 Task: Open a template Informal Letter by  Plum save the file as diary.txt Remove the following options from template: 'your brand'. Replace Hello Fan with ' Hello' and change the date to 17 November, 2023. Replace body of the letter with  I can't thank you enough for your love and support. Your presence in my life brings me immense joy and comfort. Thank you for being there for me.; apply Font Style 'Verdana' and font size  14 Add name: Jane
Action: Mouse moved to (821, 104)
Screenshot: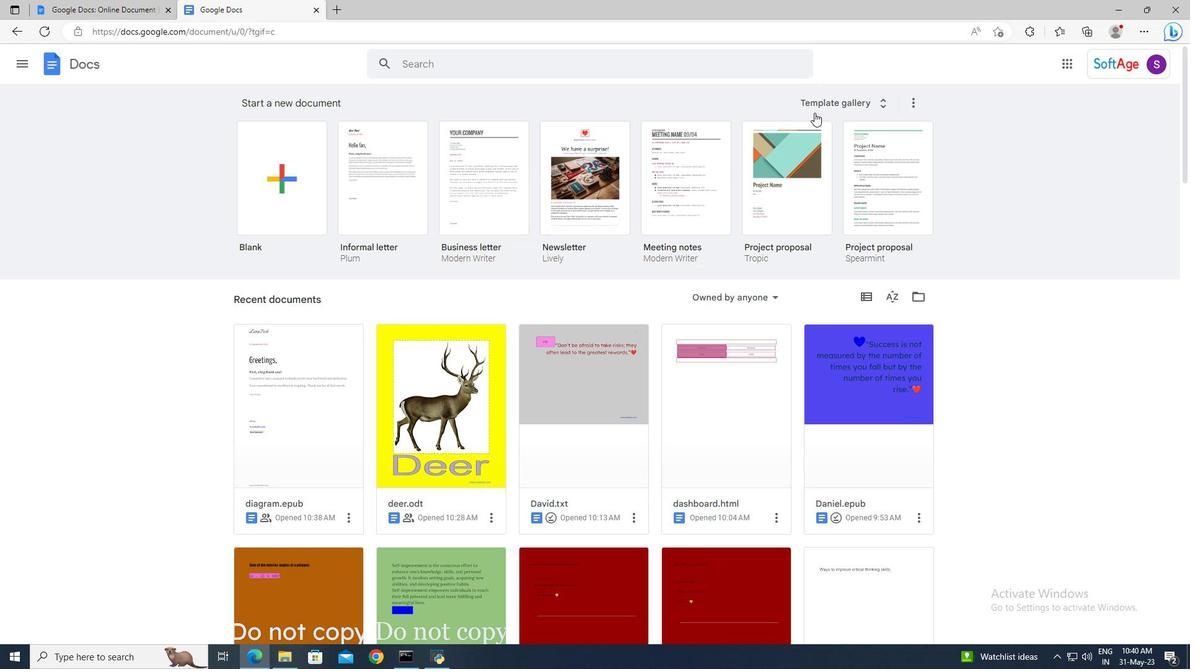 
Action: Mouse pressed left at (821, 104)
Screenshot: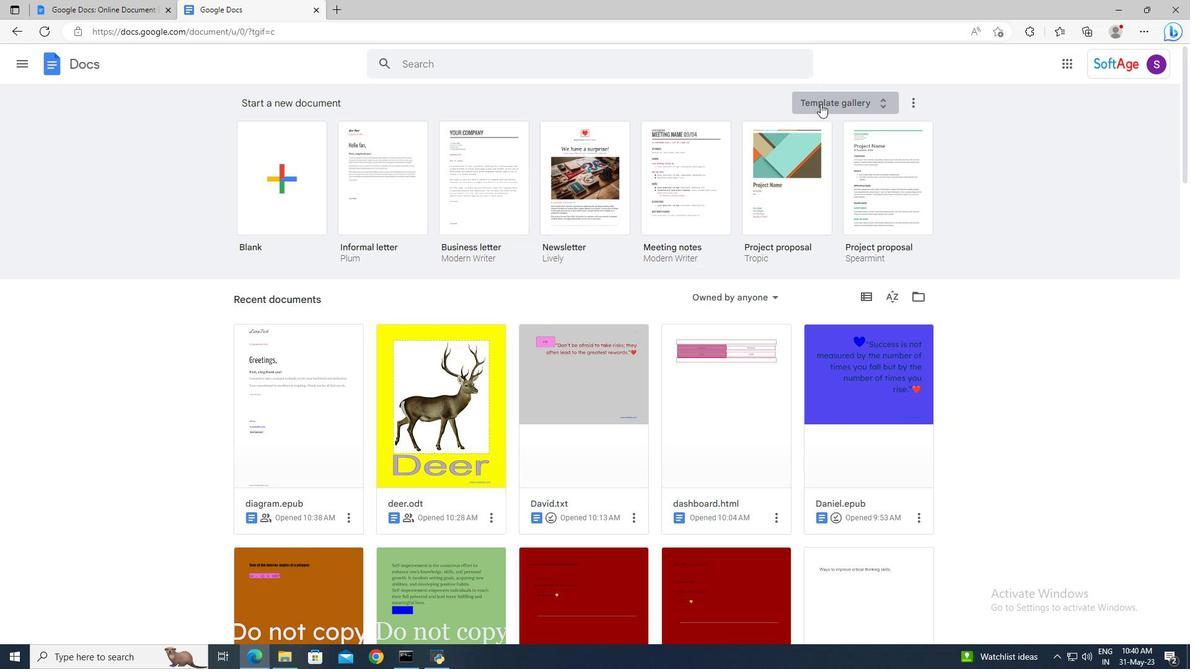 
Action: Mouse moved to (772, 164)
Screenshot: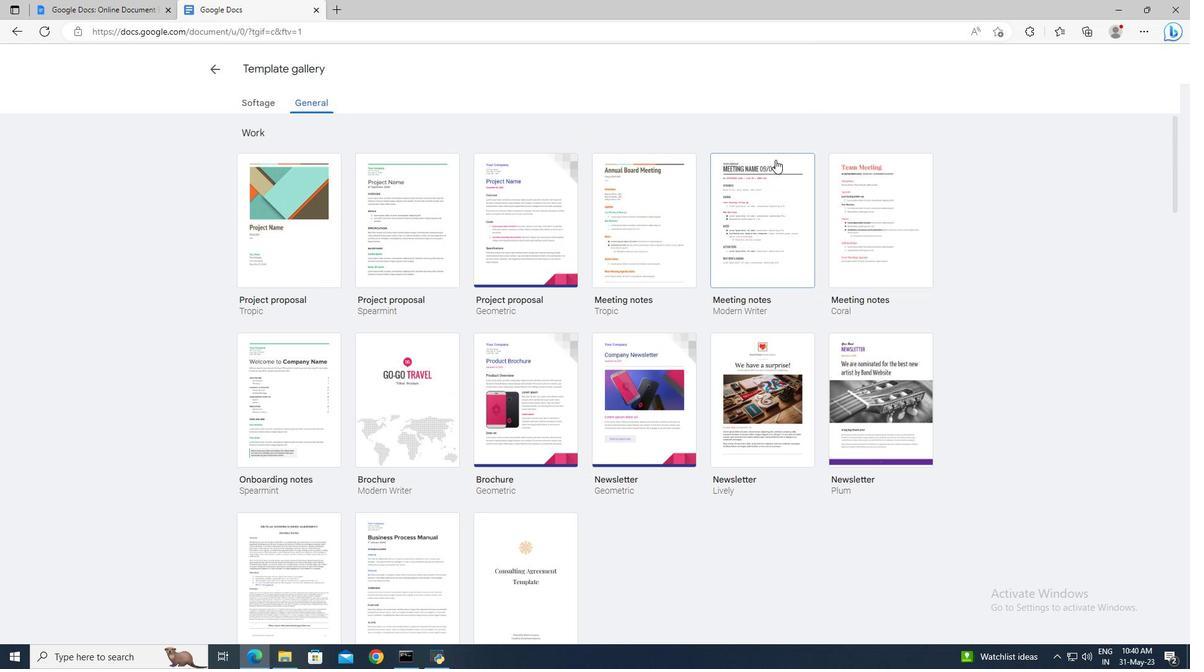 
Action: Mouse scrolled (772, 164) with delta (0, 0)
Screenshot: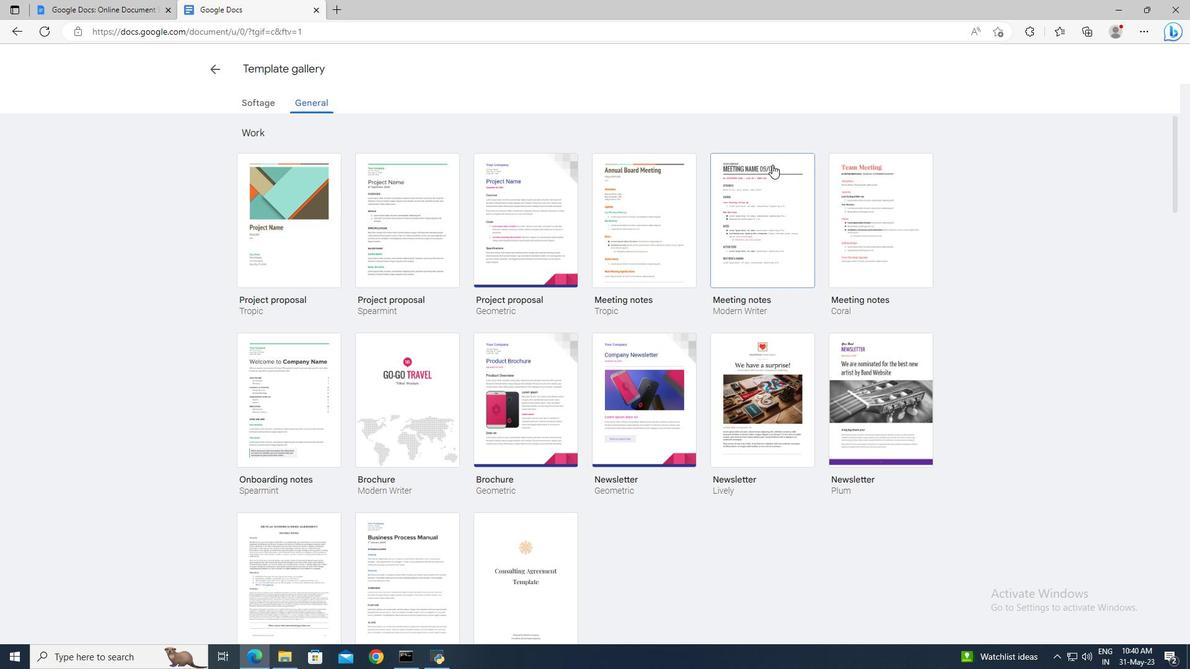 
Action: Mouse scrolled (772, 164) with delta (0, 0)
Screenshot: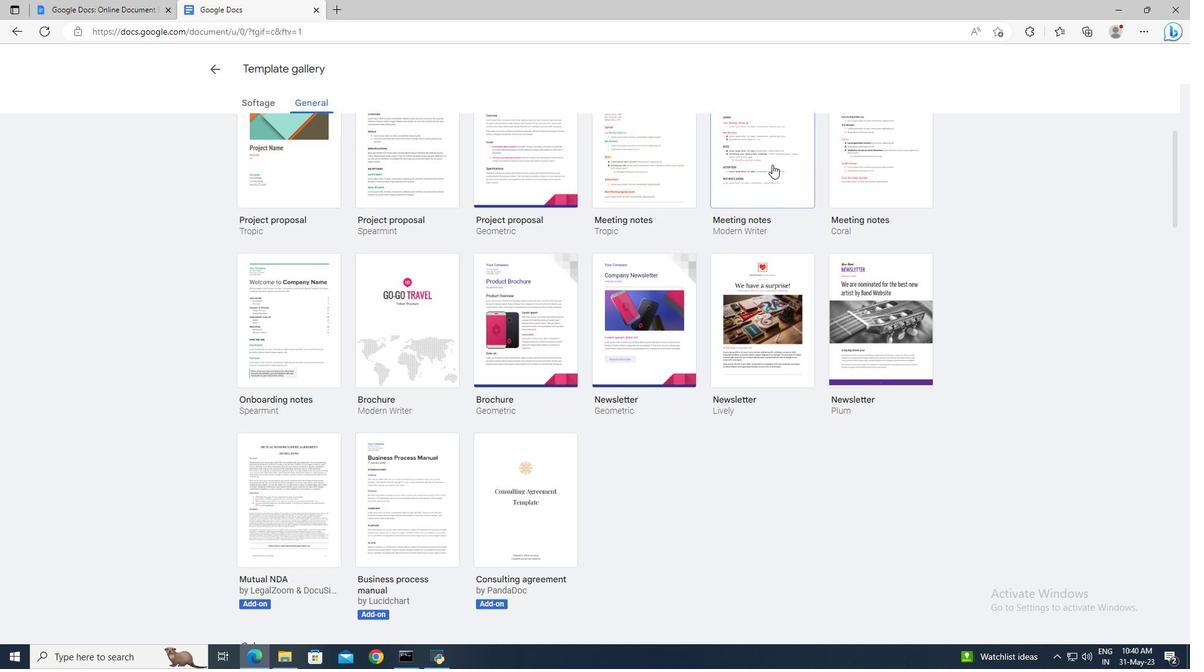 
Action: Mouse scrolled (772, 164) with delta (0, 0)
Screenshot: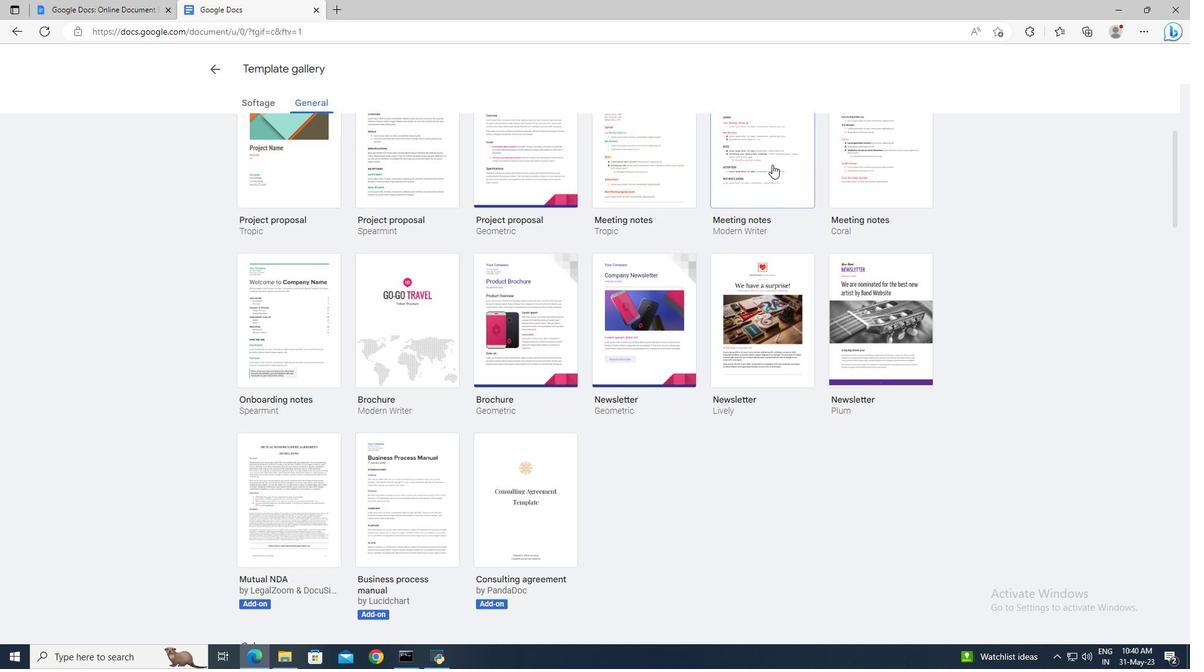 
Action: Mouse scrolled (772, 164) with delta (0, 0)
Screenshot: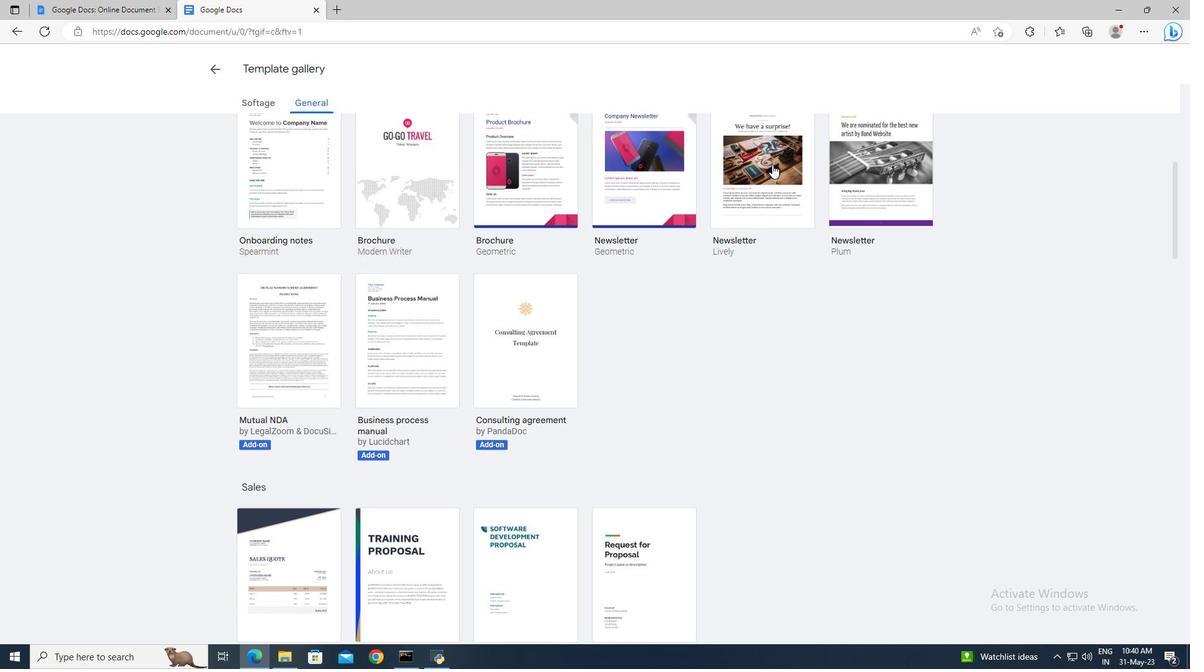 
Action: Mouse scrolled (772, 164) with delta (0, 0)
Screenshot: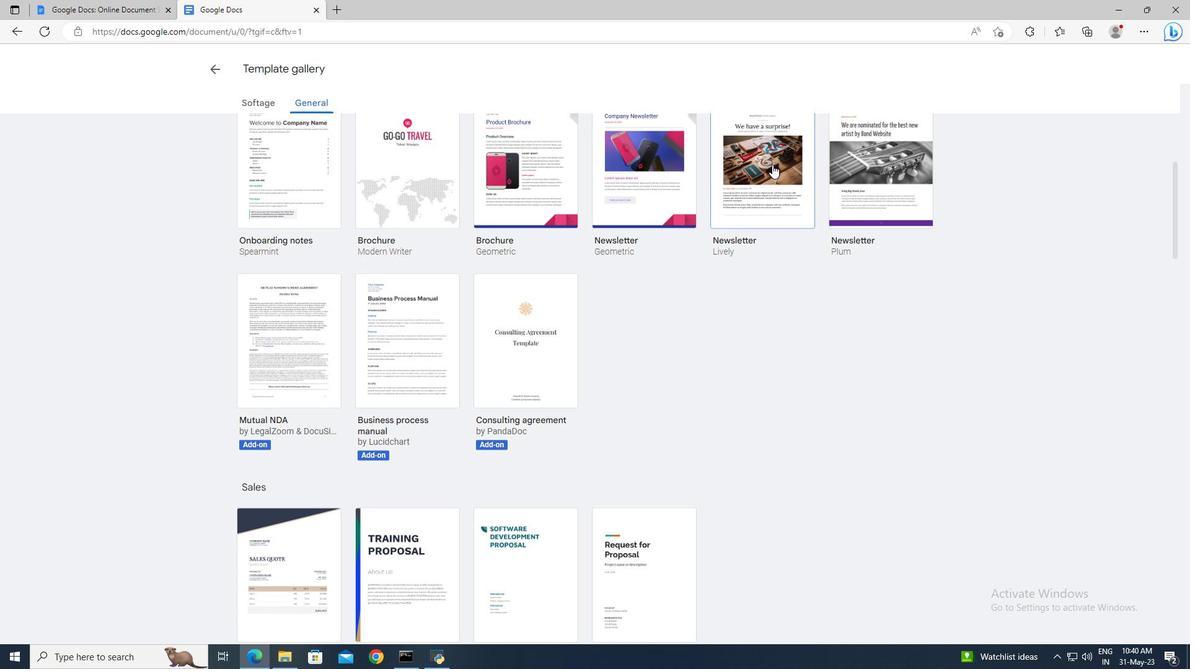 
Action: Mouse moved to (765, 182)
Screenshot: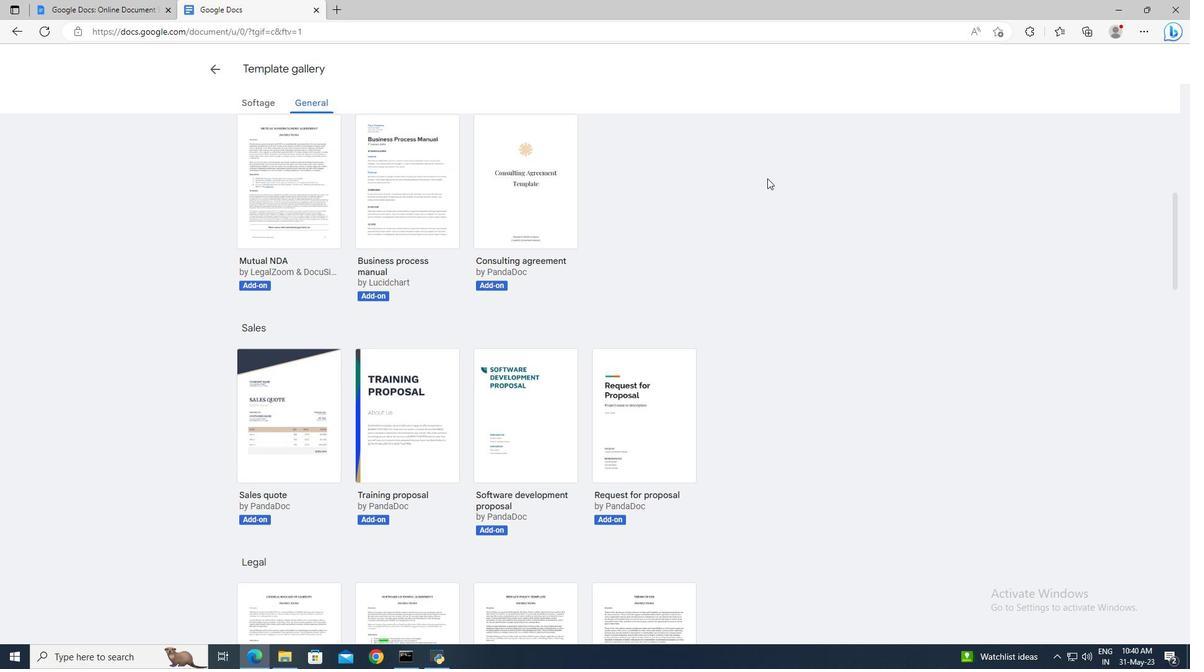 
Action: Mouse scrolled (765, 182) with delta (0, 0)
Screenshot: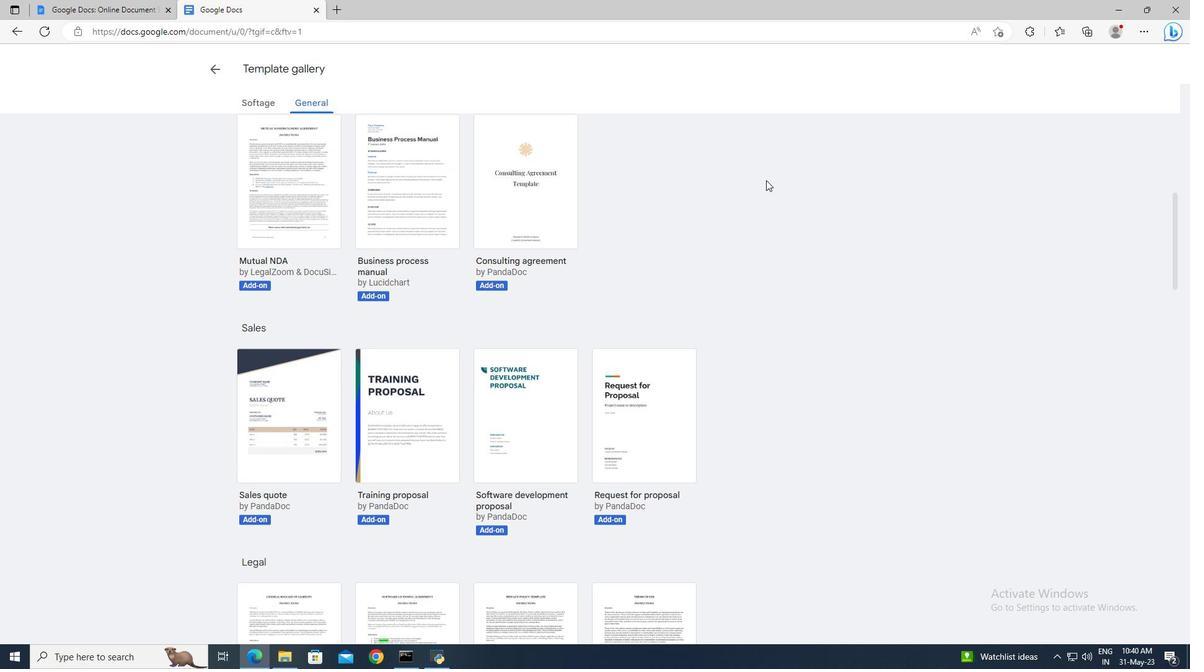 
Action: Mouse scrolled (765, 182) with delta (0, 0)
Screenshot: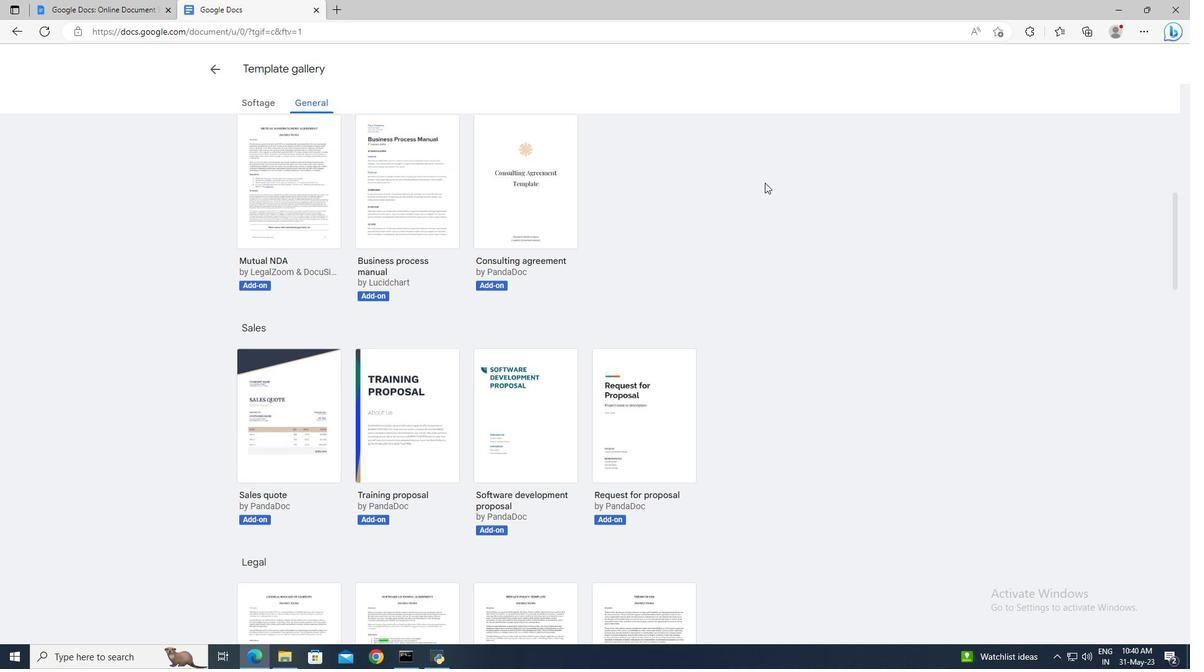 
Action: Mouse scrolled (765, 182) with delta (0, 0)
Screenshot: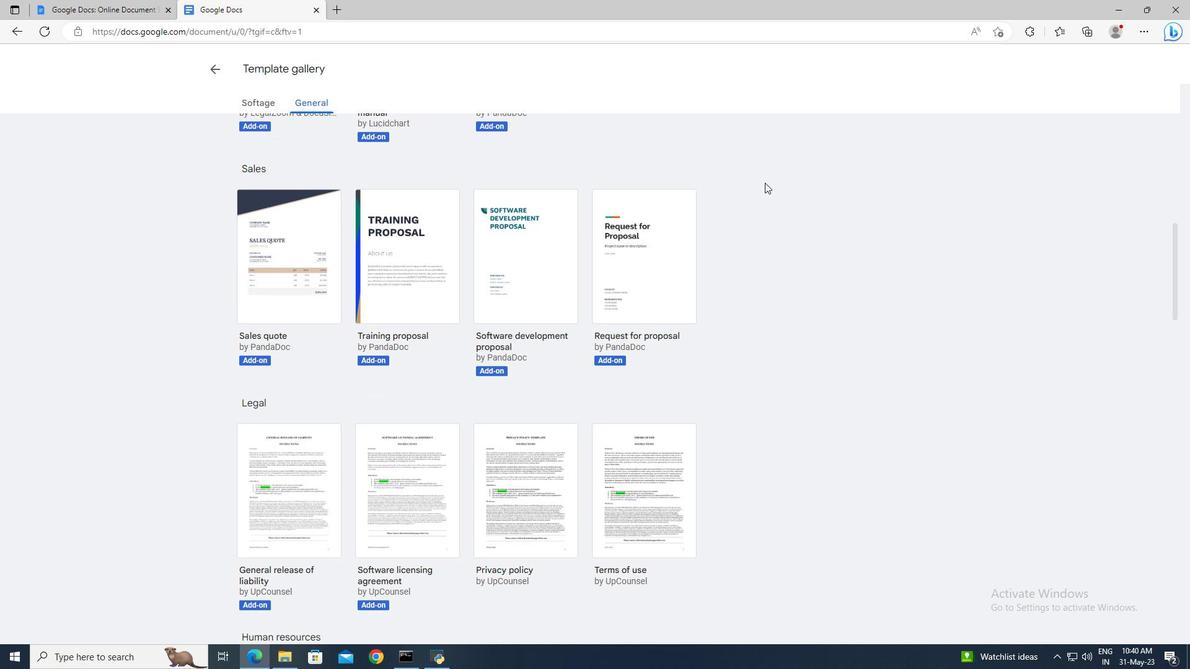 
Action: Mouse moved to (765, 184)
Screenshot: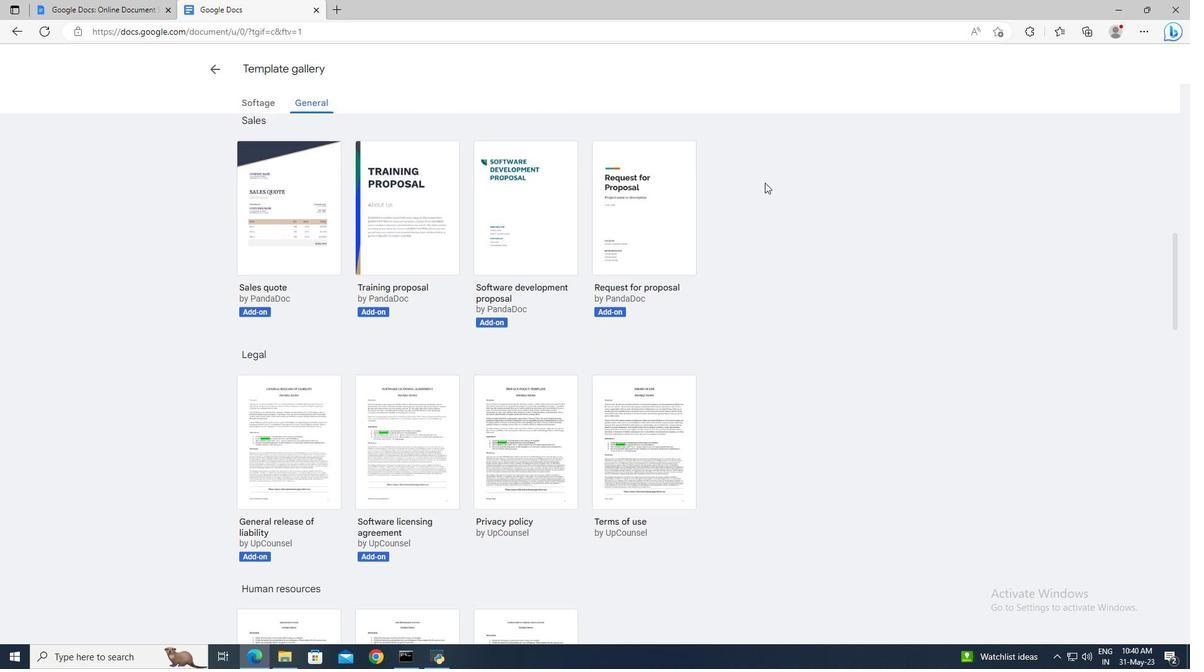 
Action: Mouse scrolled (765, 184) with delta (0, 0)
Screenshot: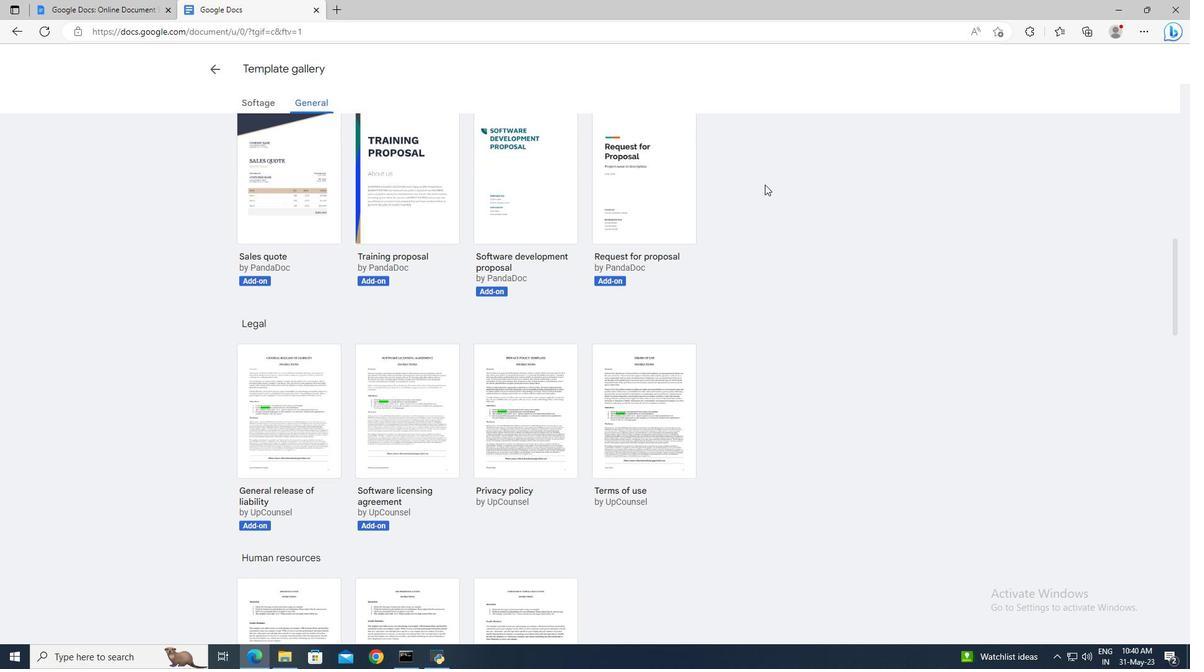 
Action: Mouse scrolled (765, 184) with delta (0, 0)
Screenshot: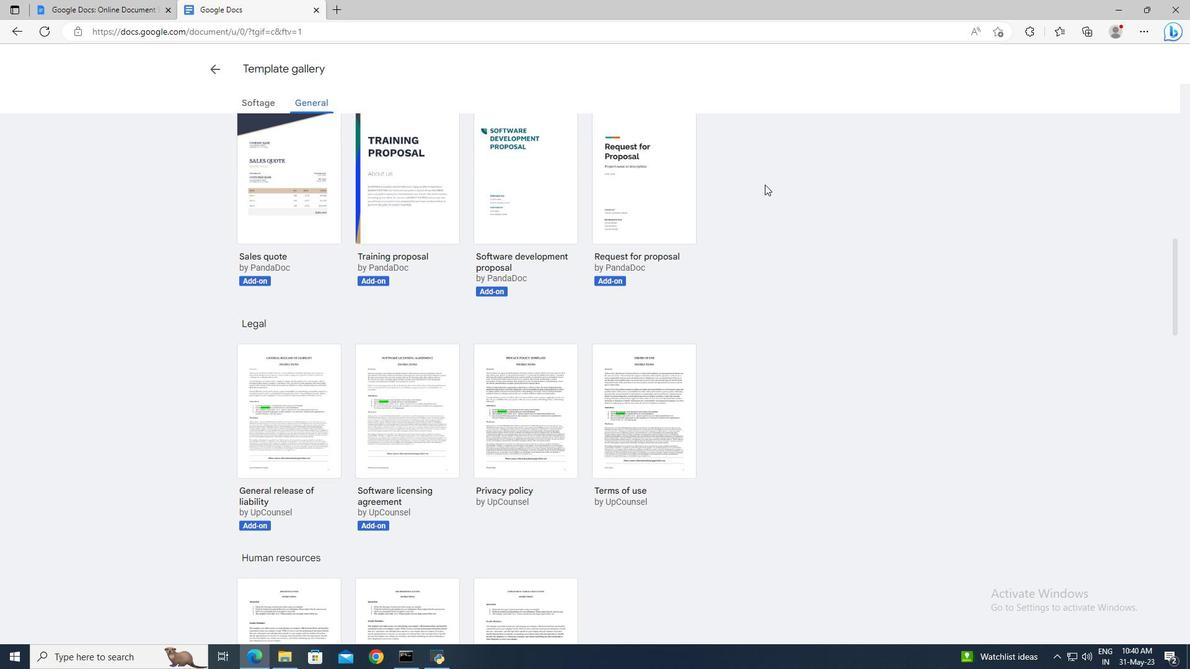 
Action: Mouse scrolled (765, 184) with delta (0, 0)
Screenshot: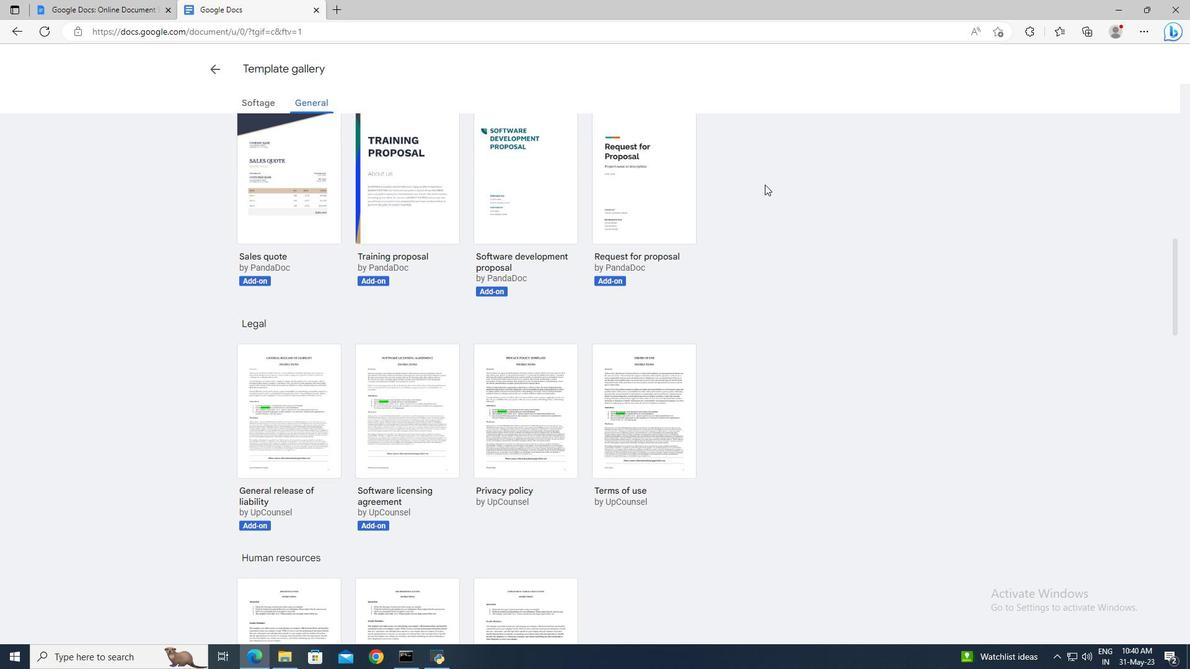 
Action: Mouse scrolled (765, 184) with delta (0, 0)
Screenshot: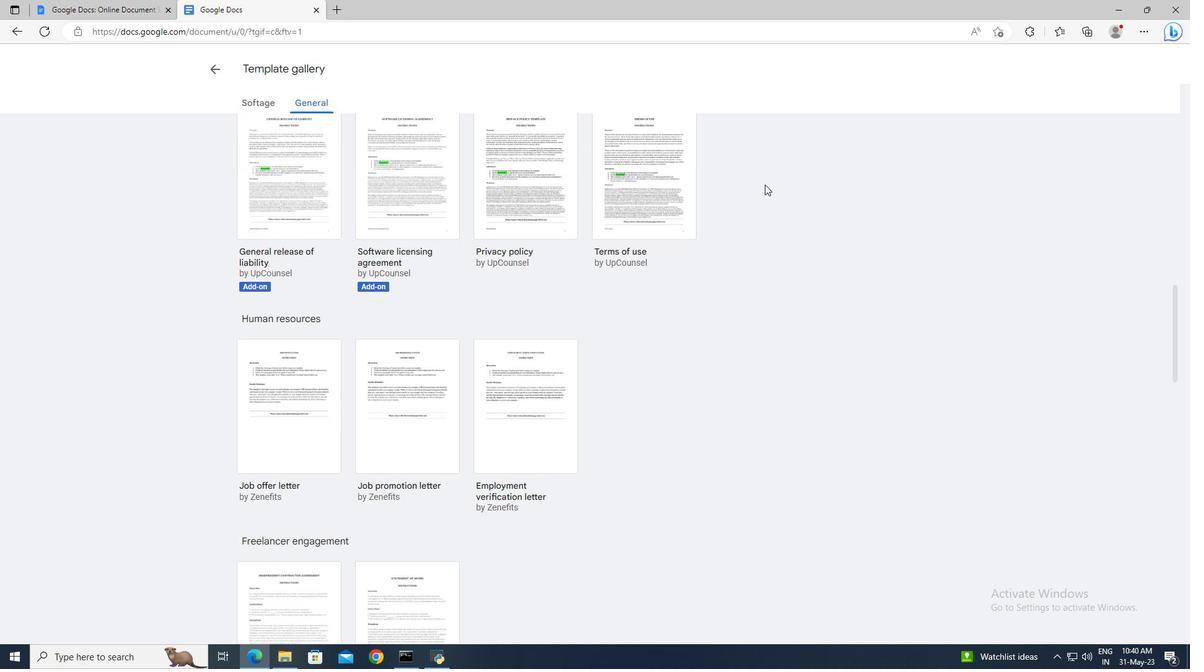 
Action: Mouse scrolled (765, 184) with delta (0, 0)
Screenshot: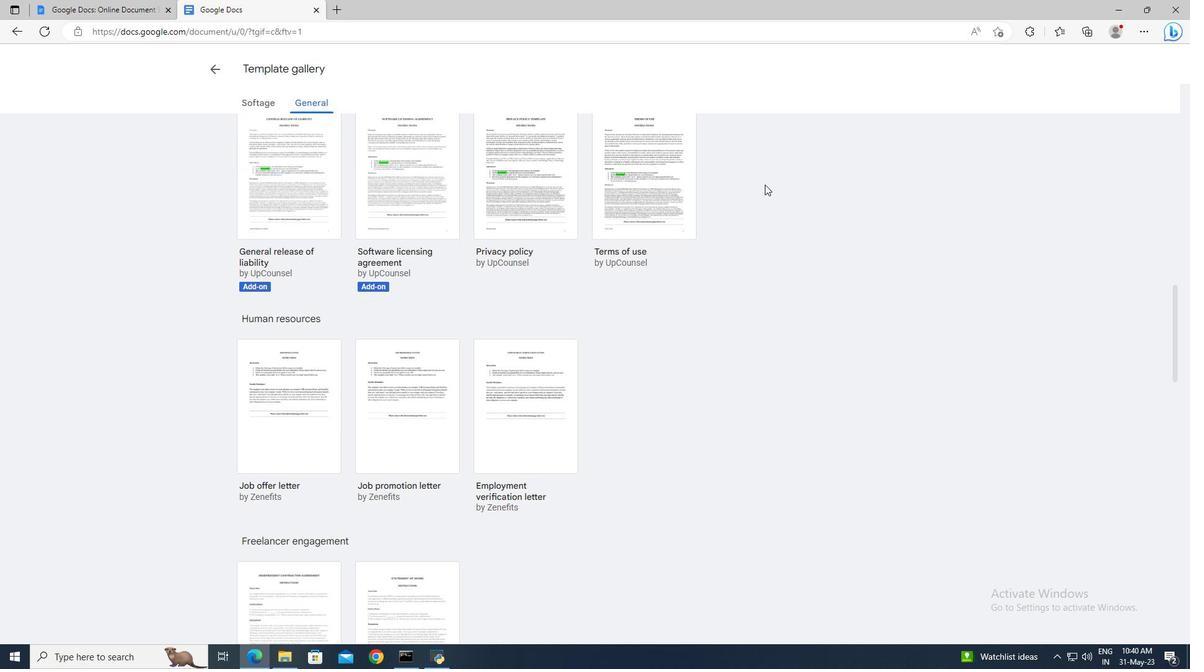 
Action: Mouse scrolled (765, 184) with delta (0, 0)
Screenshot: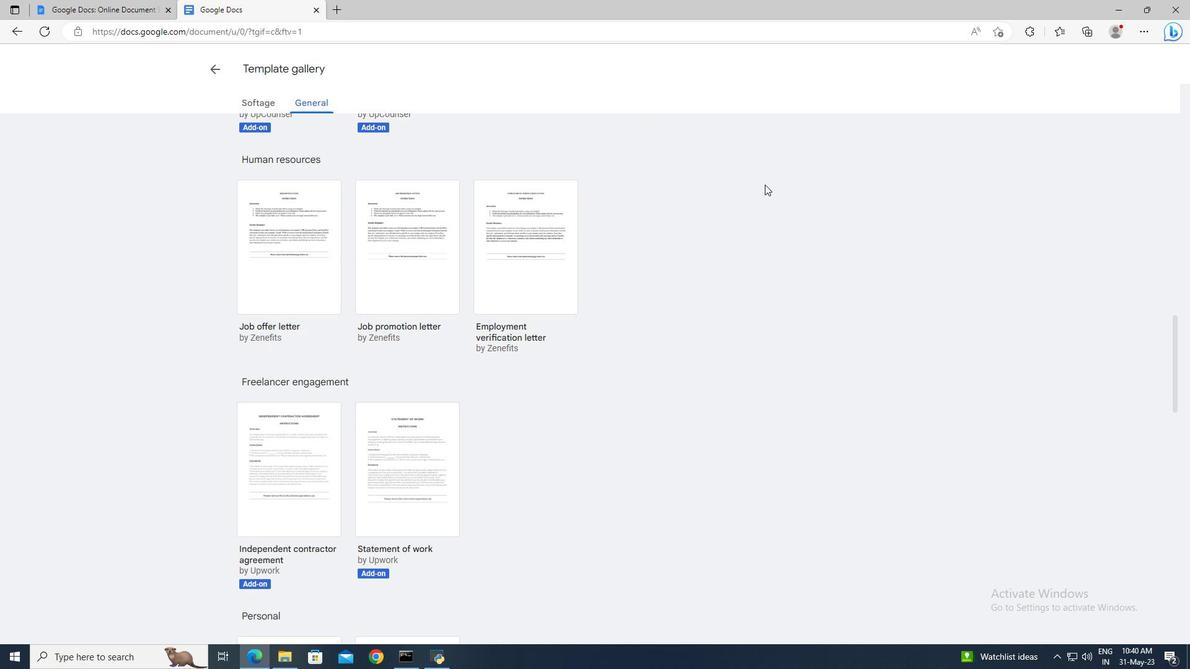 
Action: Mouse scrolled (765, 184) with delta (0, 0)
Screenshot: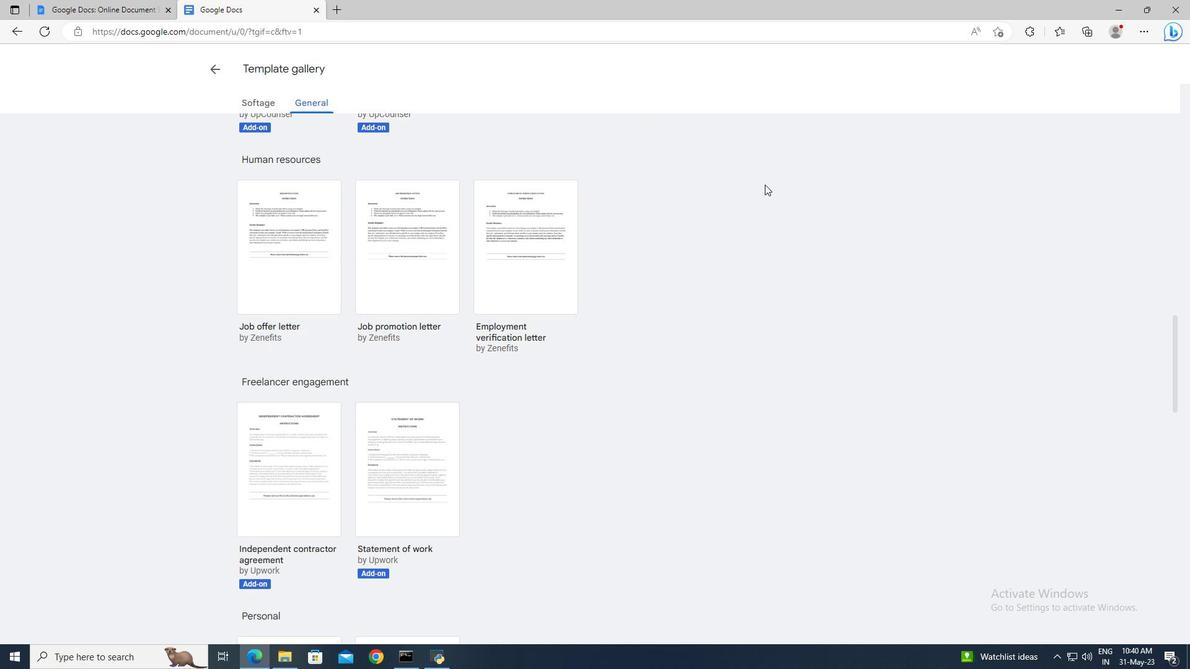 
Action: Mouse scrolled (765, 184) with delta (0, 0)
Screenshot: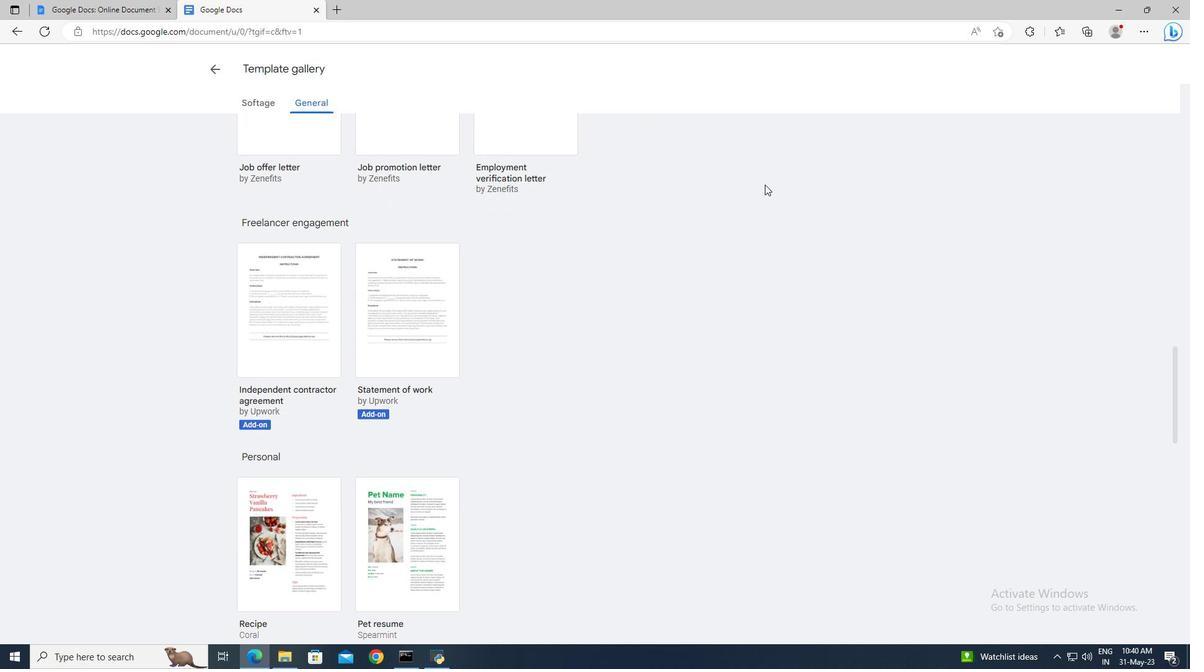 
Action: Mouse scrolled (765, 184) with delta (0, 0)
Screenshot: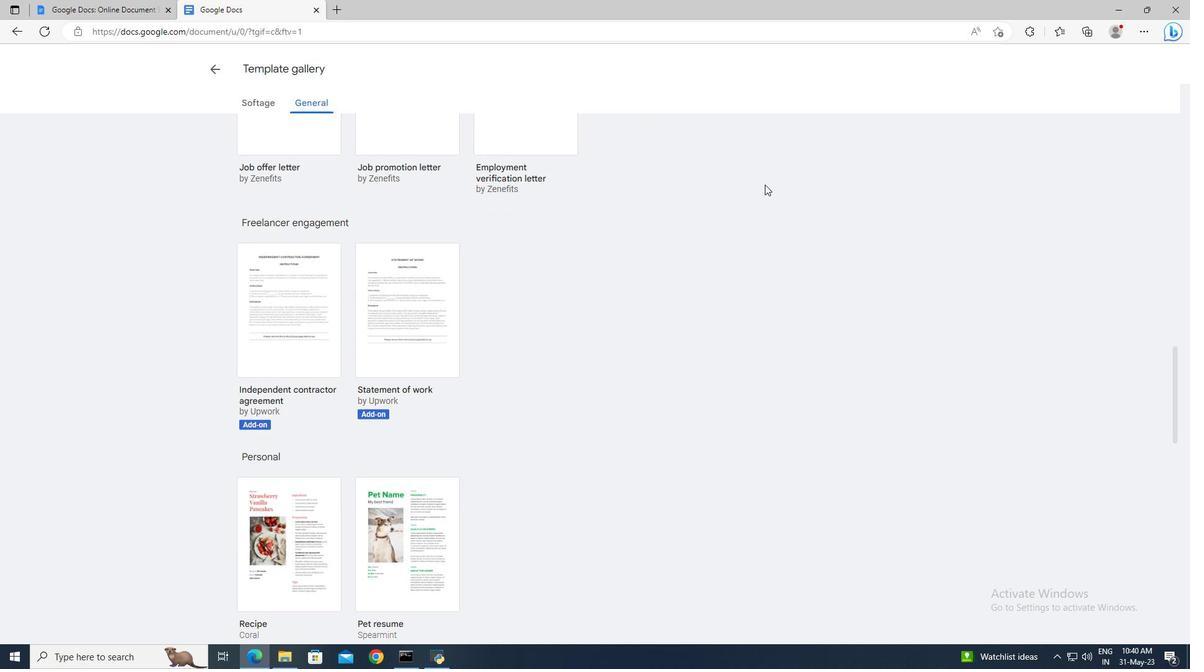 
Action: Mouse scrolled (765, 184) with delta (0, 0)
Screenshot: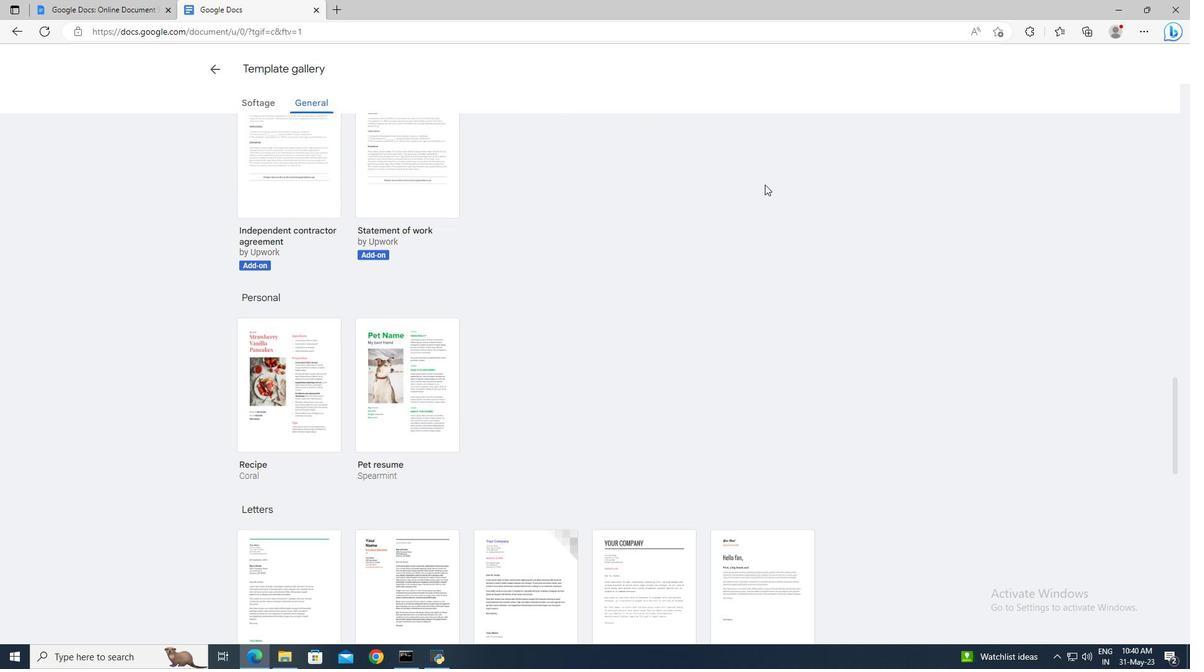 
Action: Mouse scrolled (765, 184) with delta (0, 0)
Screenshot: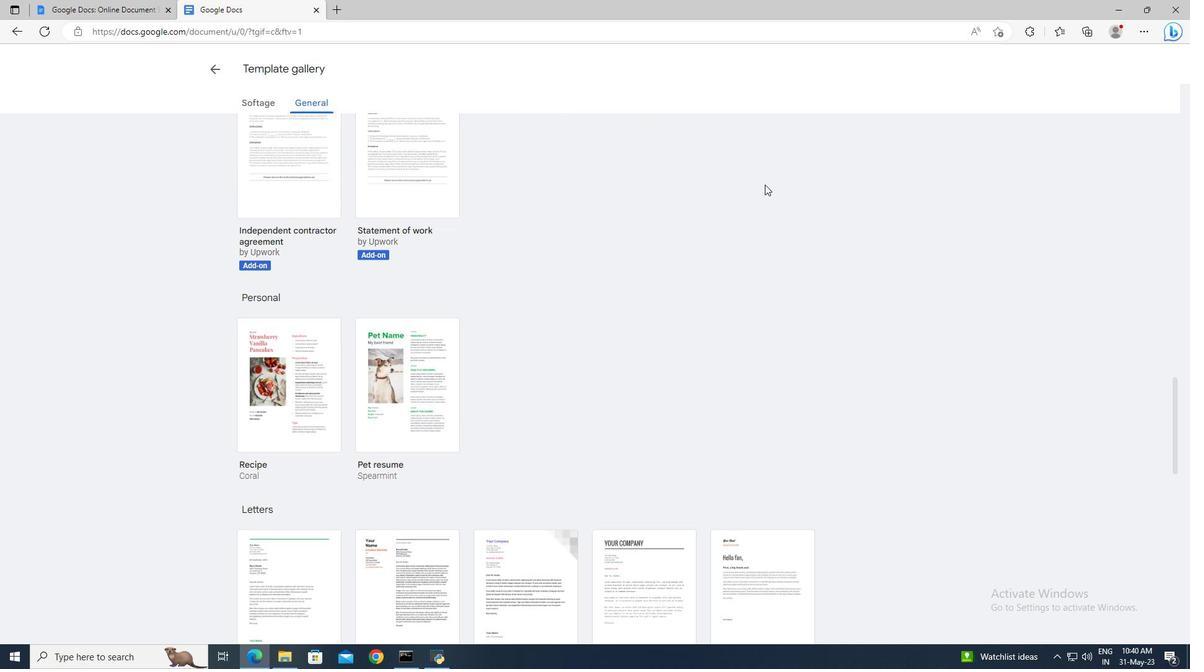 
Action: Mouse moved to (760, 429)
Screenshot: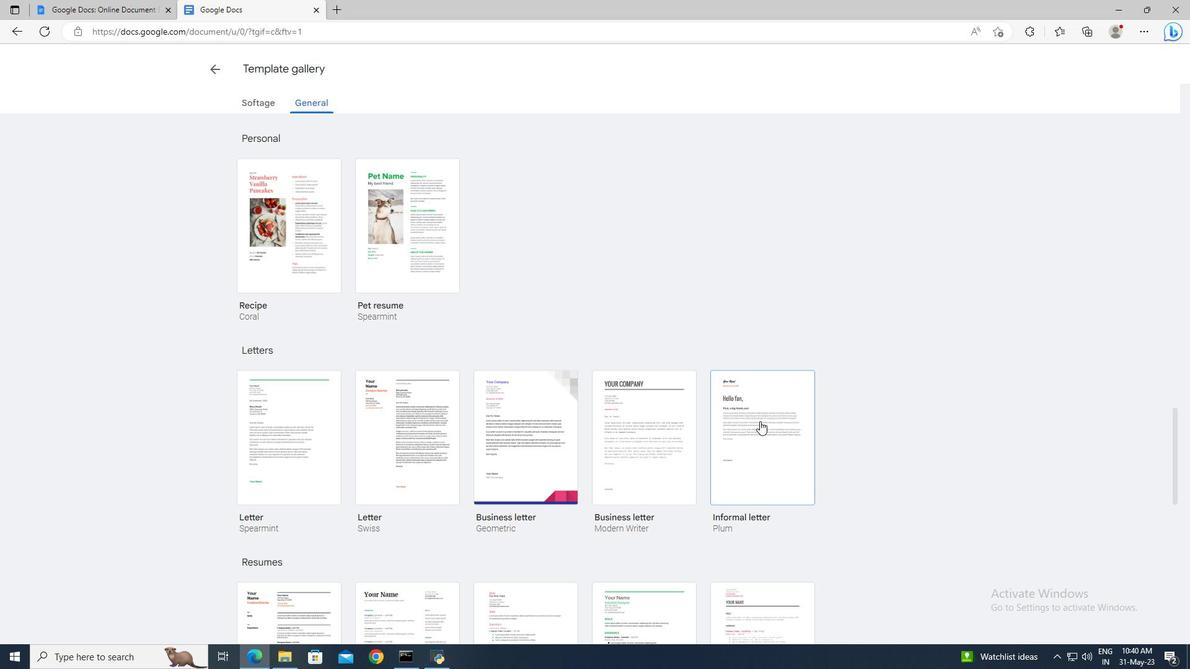 
Action: Mouse pressed left at (760, 429)
Screenshot: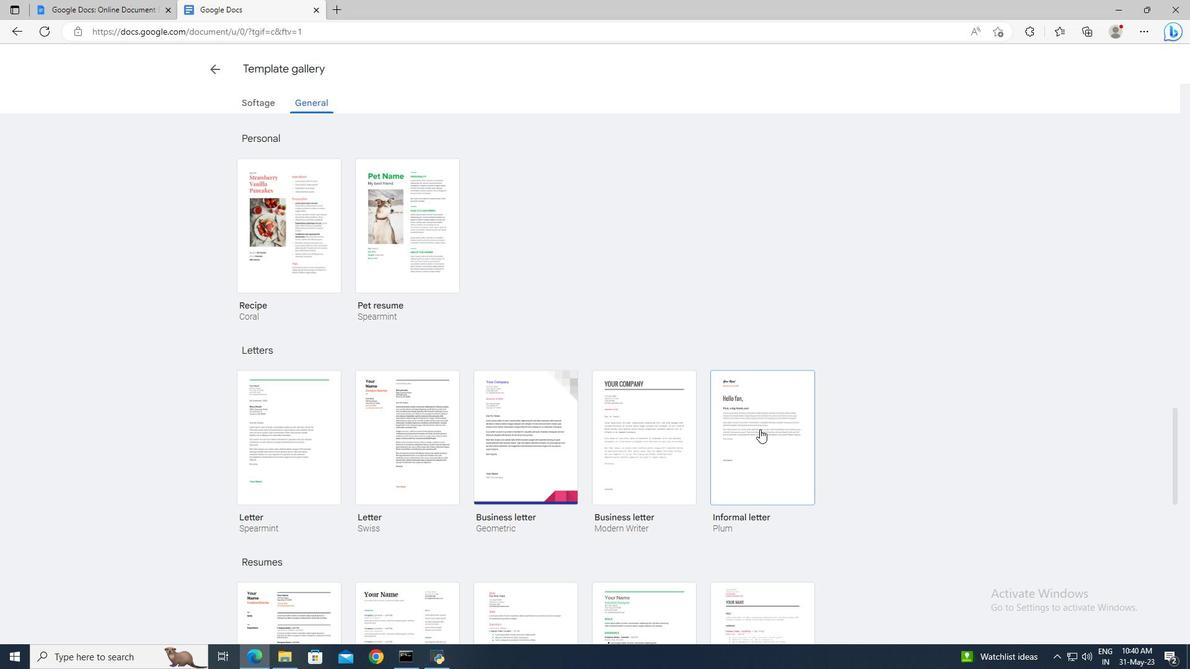 
Action: Mouse moved to (89, 56)
Screenshot: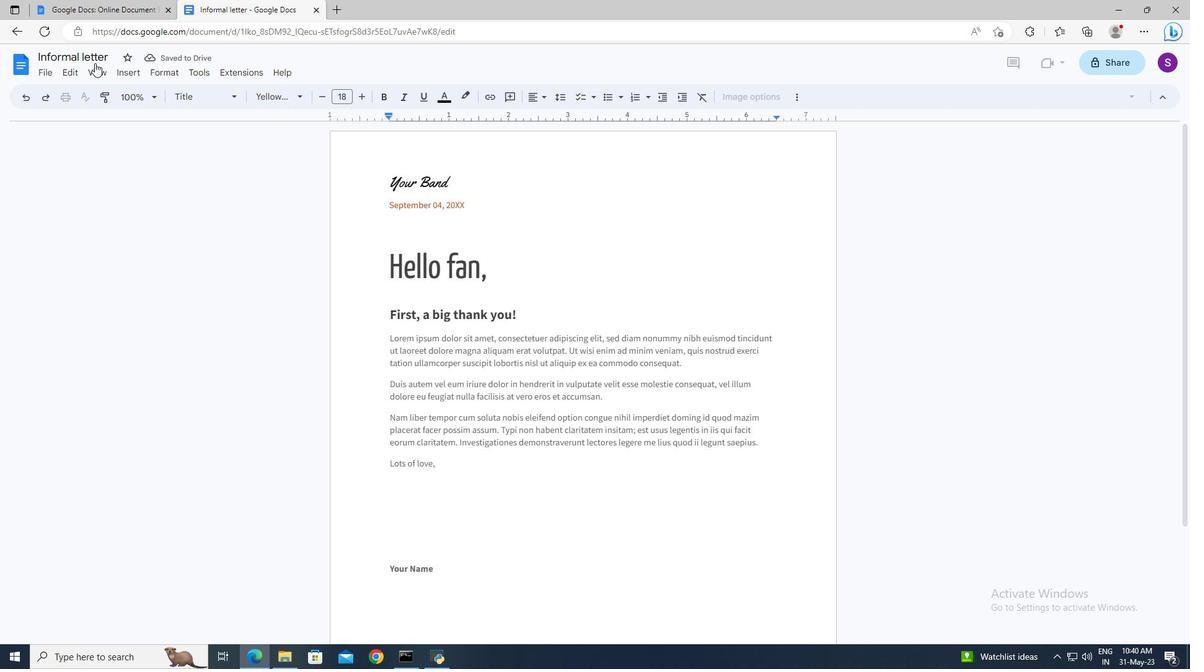 
Action: Mouse pressed left at (89, 56)
Screenshot: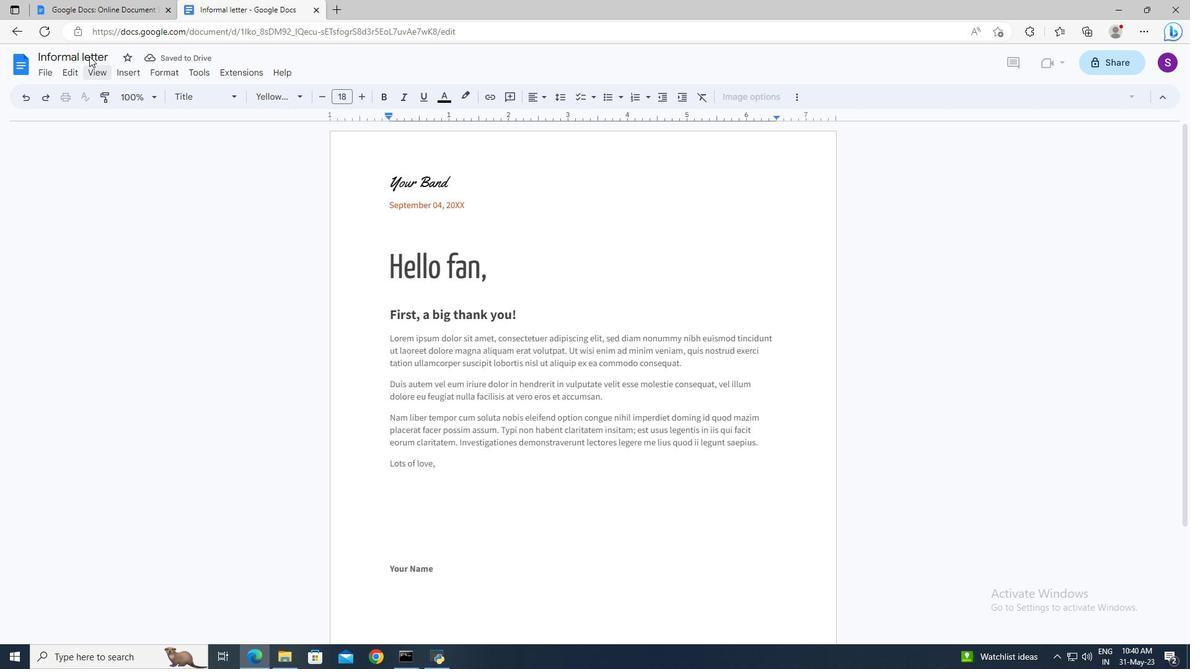 
Action: Key pressed ctrl+A<Key.delete>diary.txt<Key.enter>
Screenshot: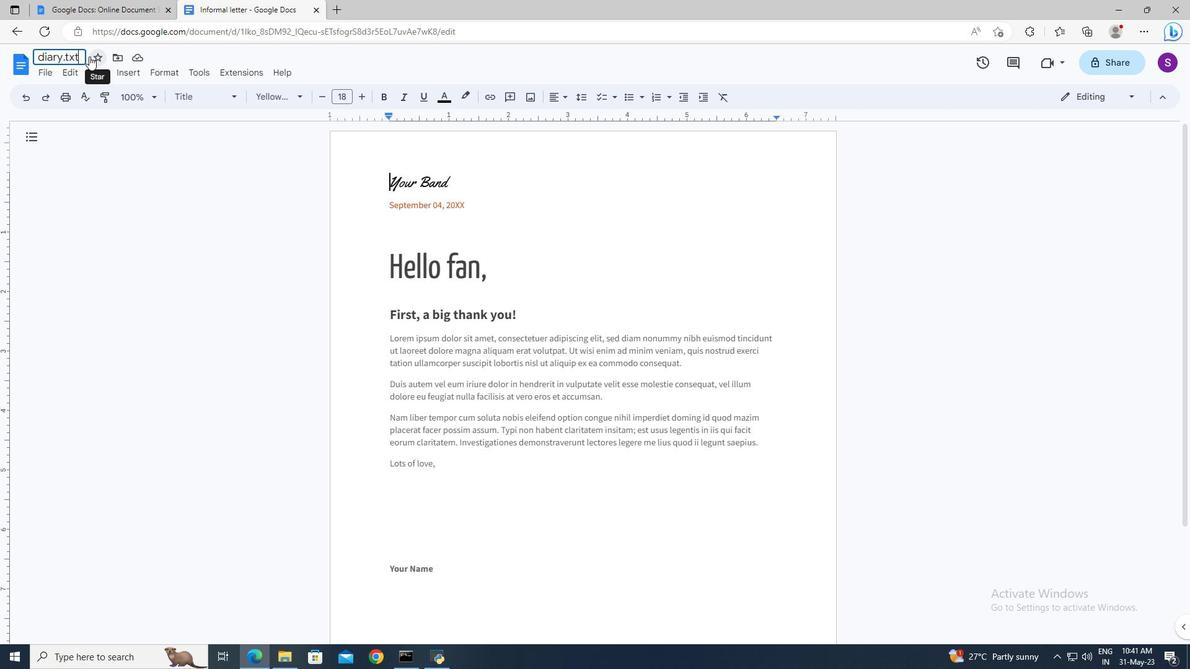 
Action: Mouse moved to (378, 177)
Screenshot: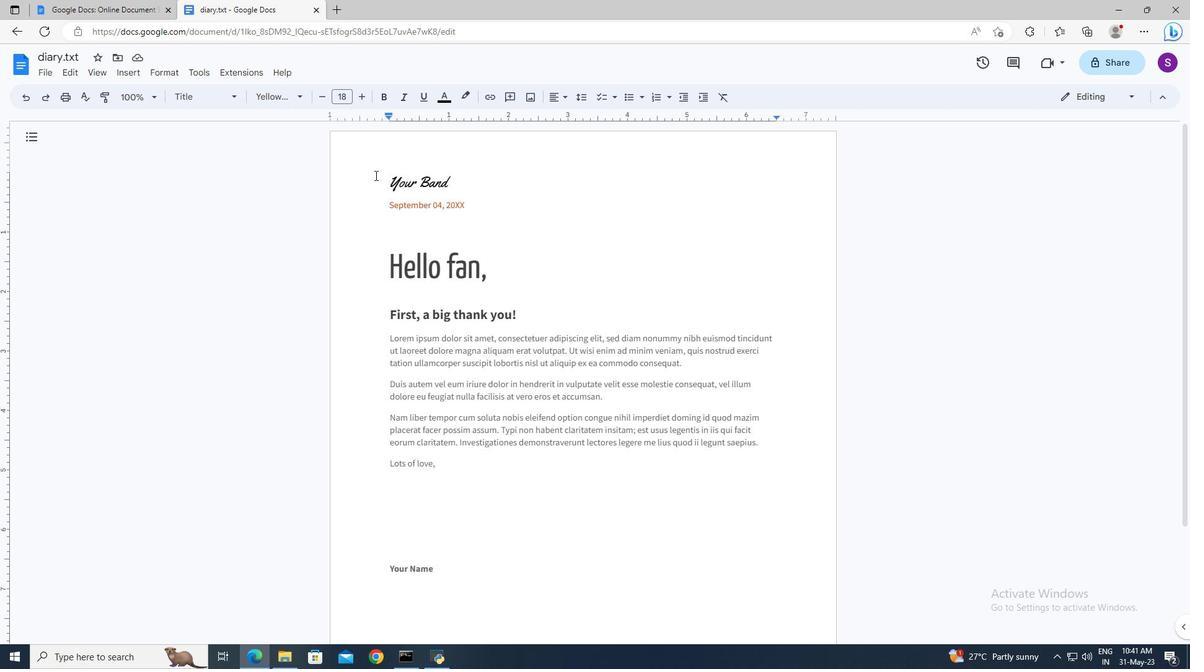 
Action: Mouse pressed left at (378, 177)
Screenshot: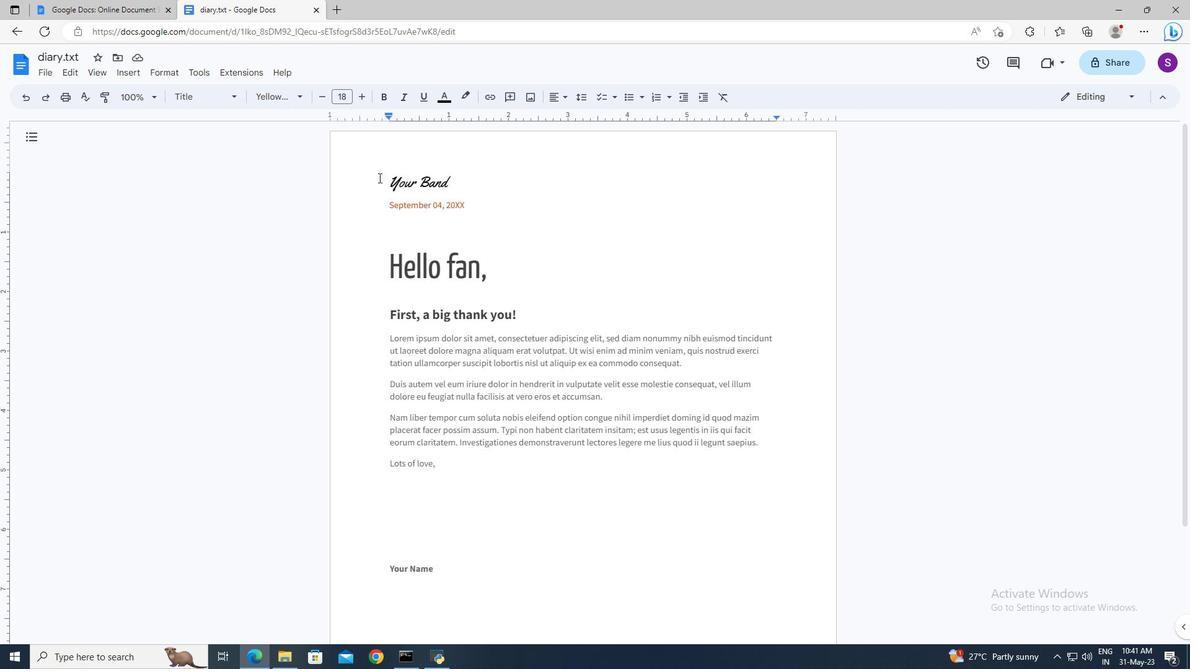
Action: Mouse moved to (364, 169)
Screenshot: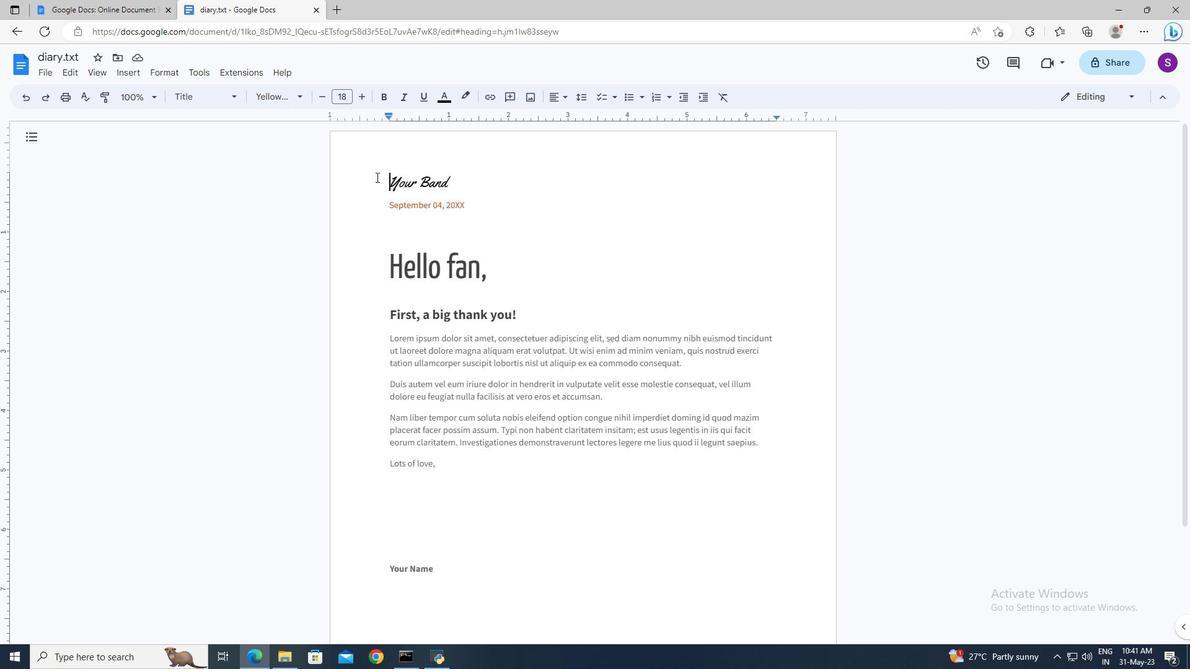
Action: Key pressed <Key.shift><Key.right><Key.right><Key.delete>
Screenshot: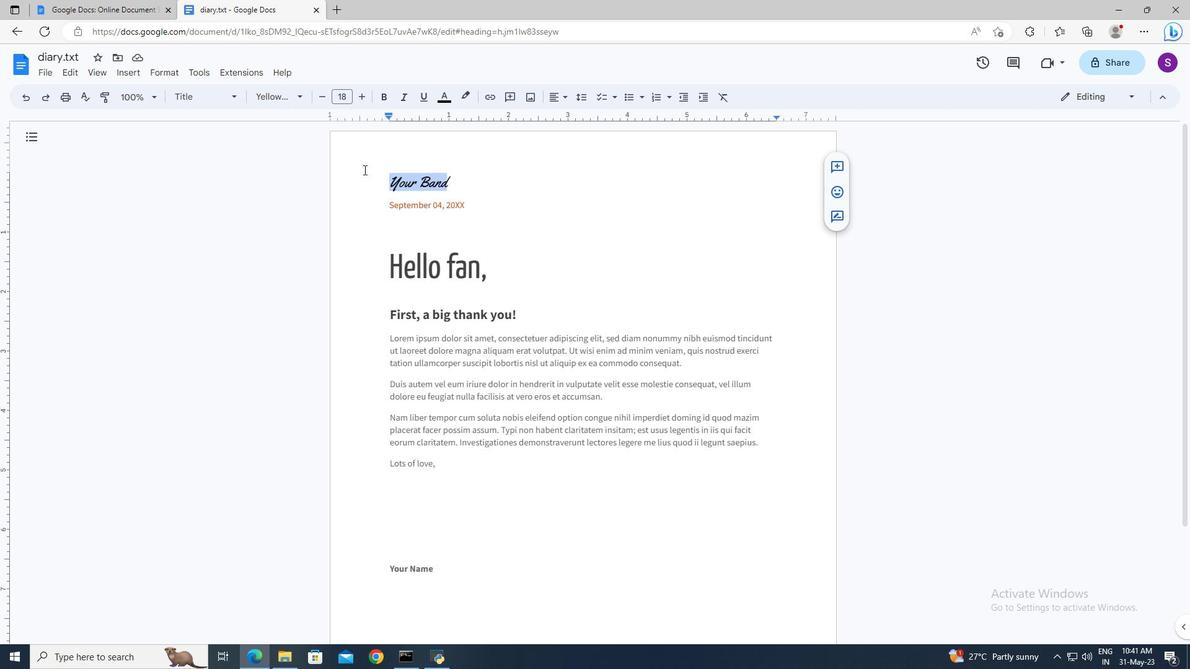 
Action: Mouse moved to (394, 263)
Screenshot: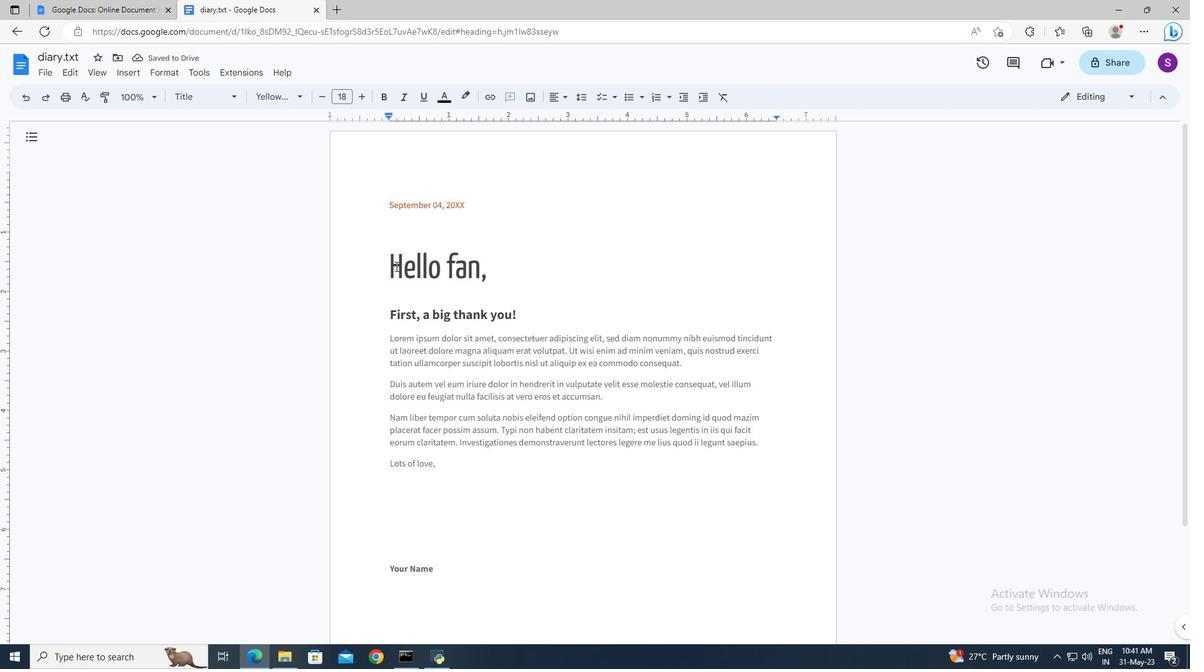 
Action: Mouse pressed left at (394, 263)
Screenshot: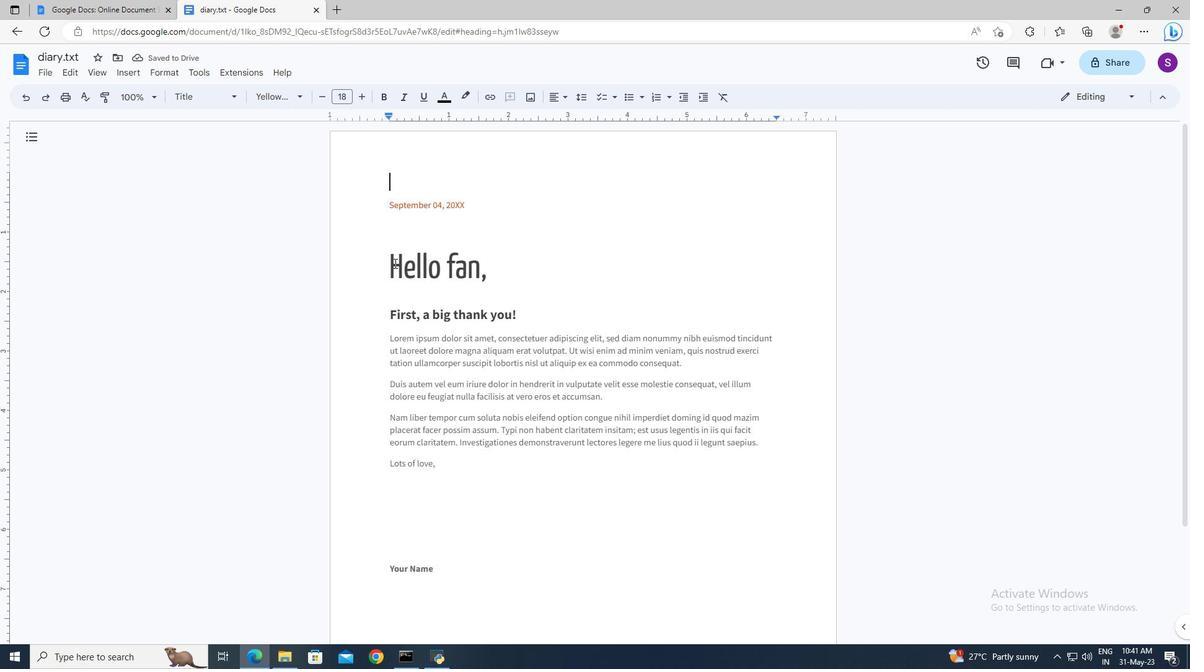 
Action: Mouse moved to (393, 261)
Screenshot: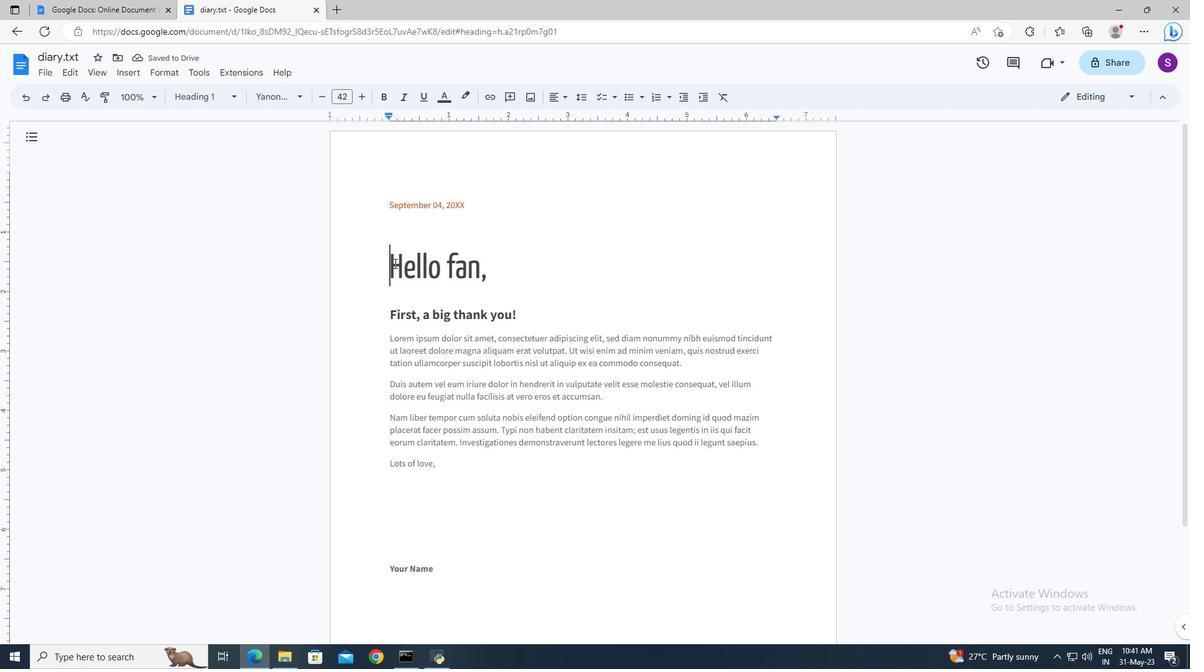 
Action: Key pressed <Key.shift><Key.right><Key.right><Key.delete><Key.shift>Hello
Screenshot: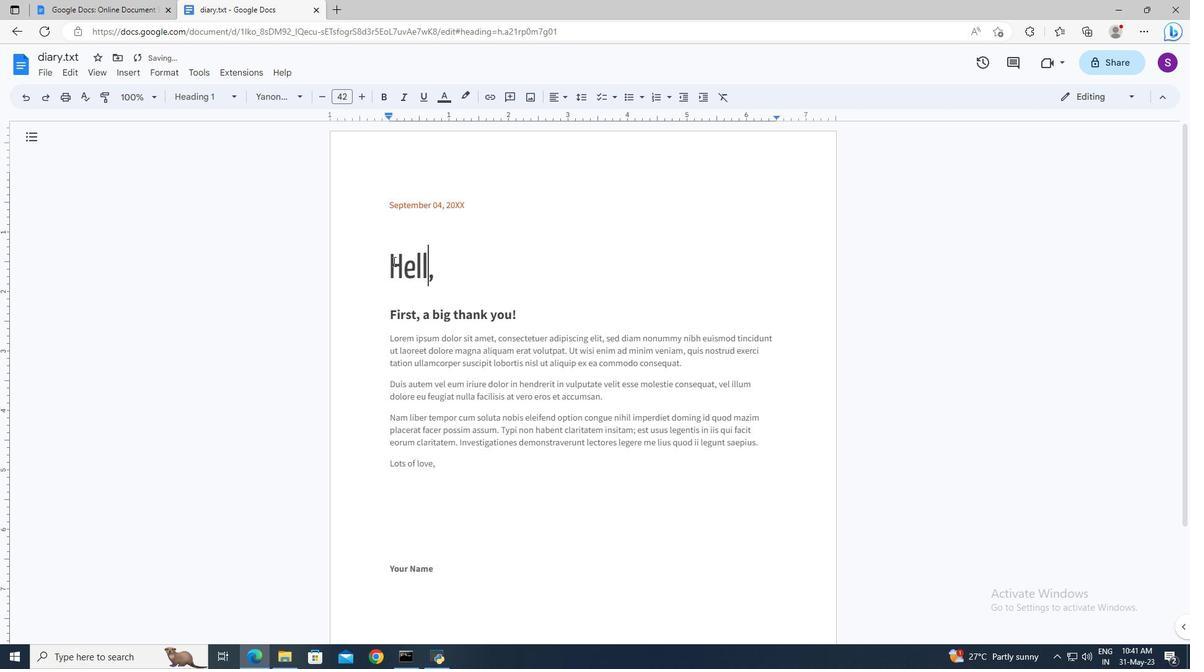 
Action: Mouse moved to (391, 205)
Screenshot: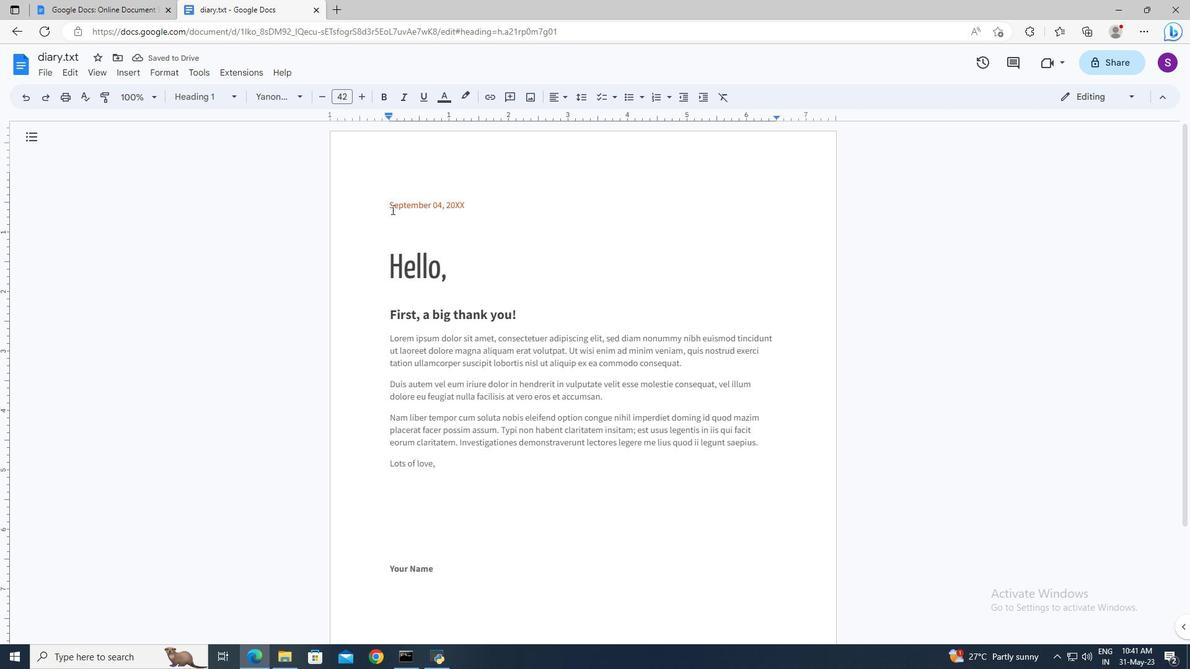 
Action: Mouse pressed left at (391, 205)
Screenshot: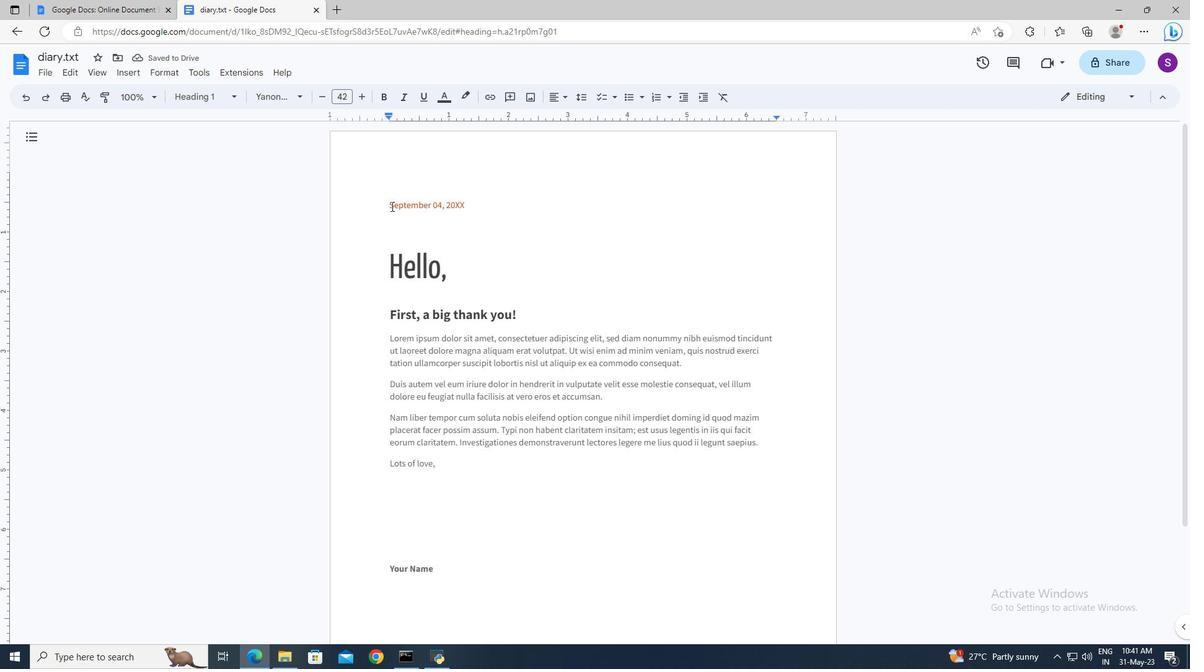 
Action: Mouse moved to (386, 202)
Screenshot: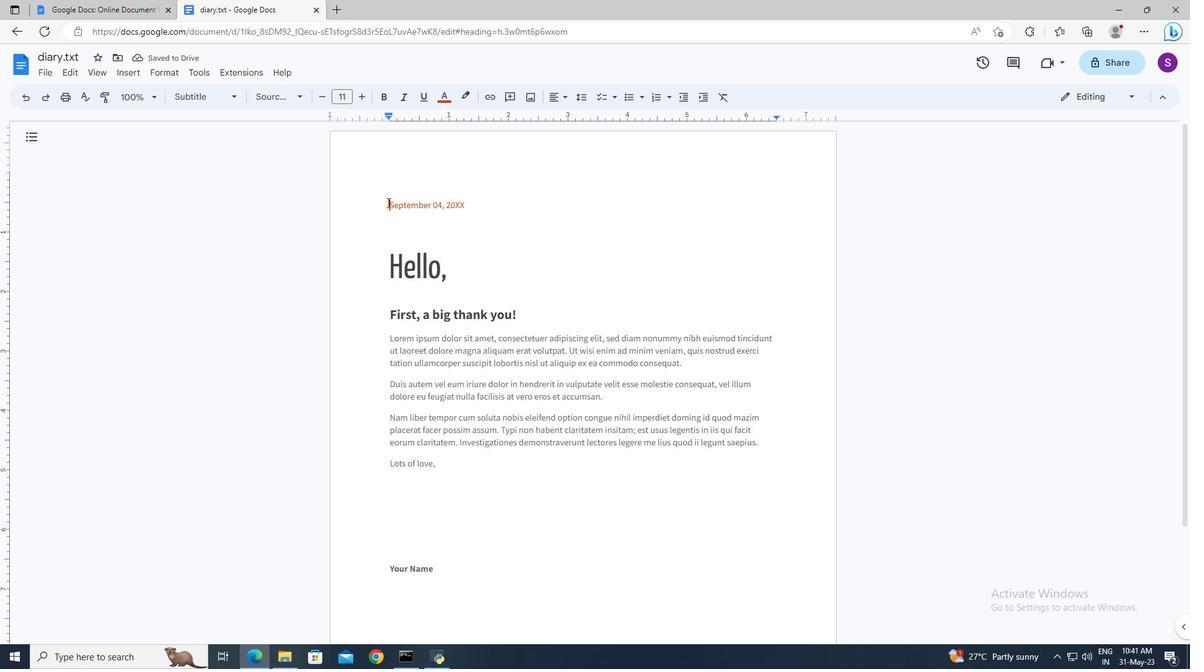 
Action: Key pressed <Key.shift><Key.right><Key.right><Key.right><Key.right><Key.delete>17<Key.space><Key.shift>November,<Key.space>2023
Screenshot: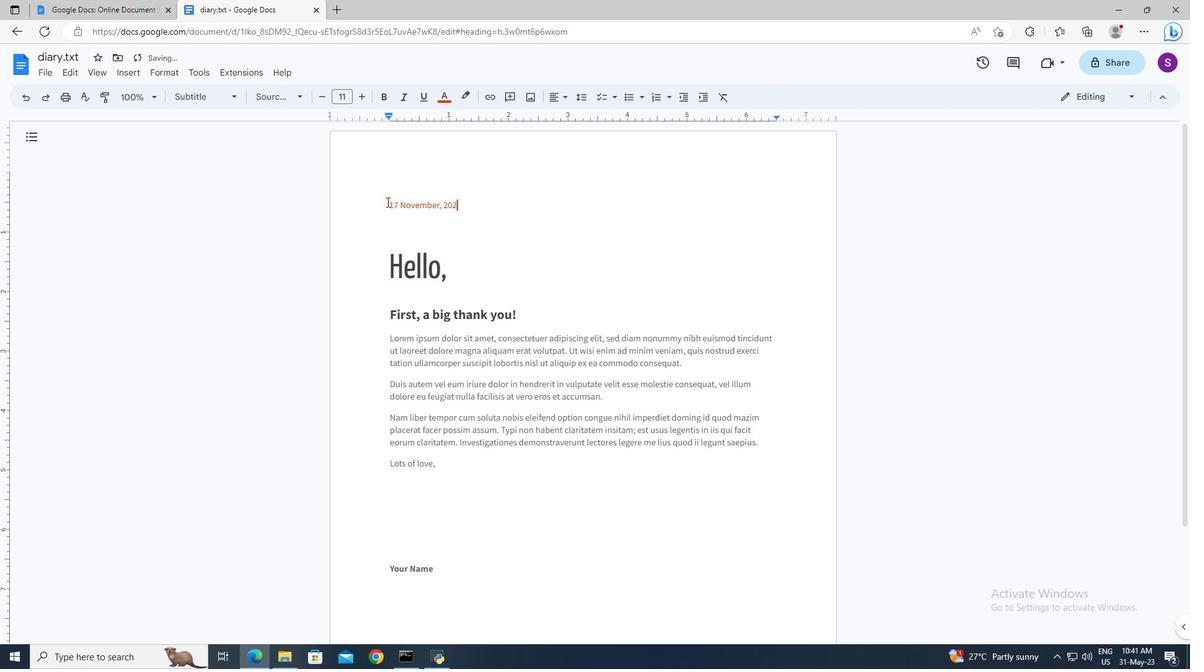 
Action: Mouse moved to (388, 340)
Screenshot: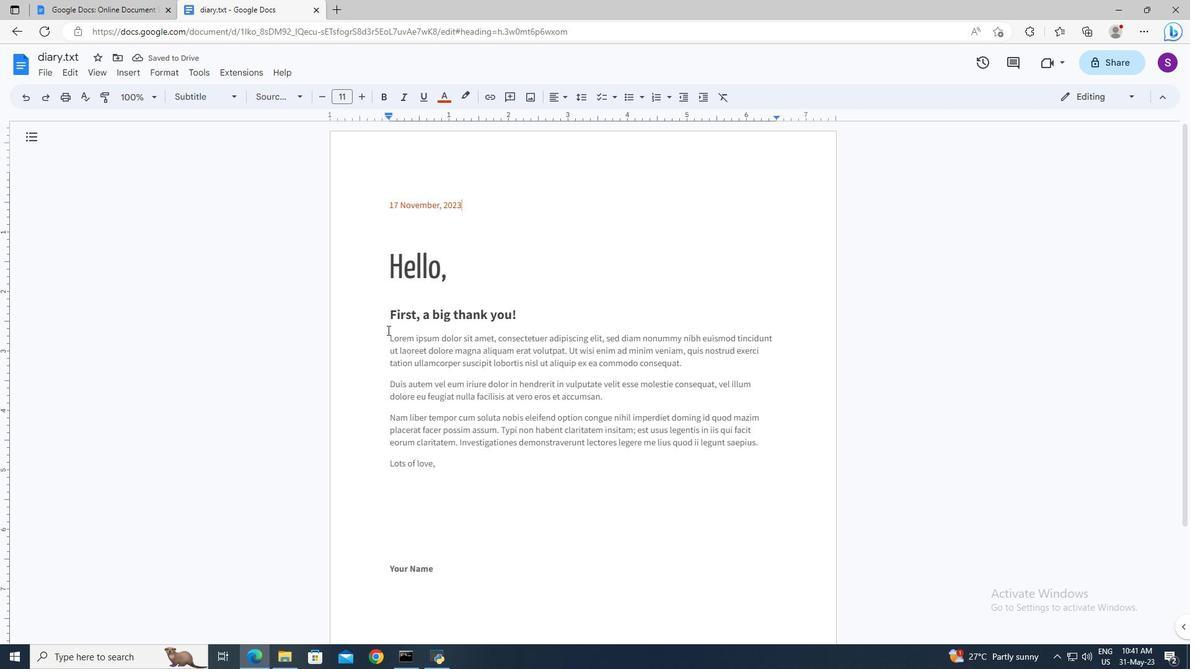 
Action: Mouse pressed left at (388, 340)
Screenshot: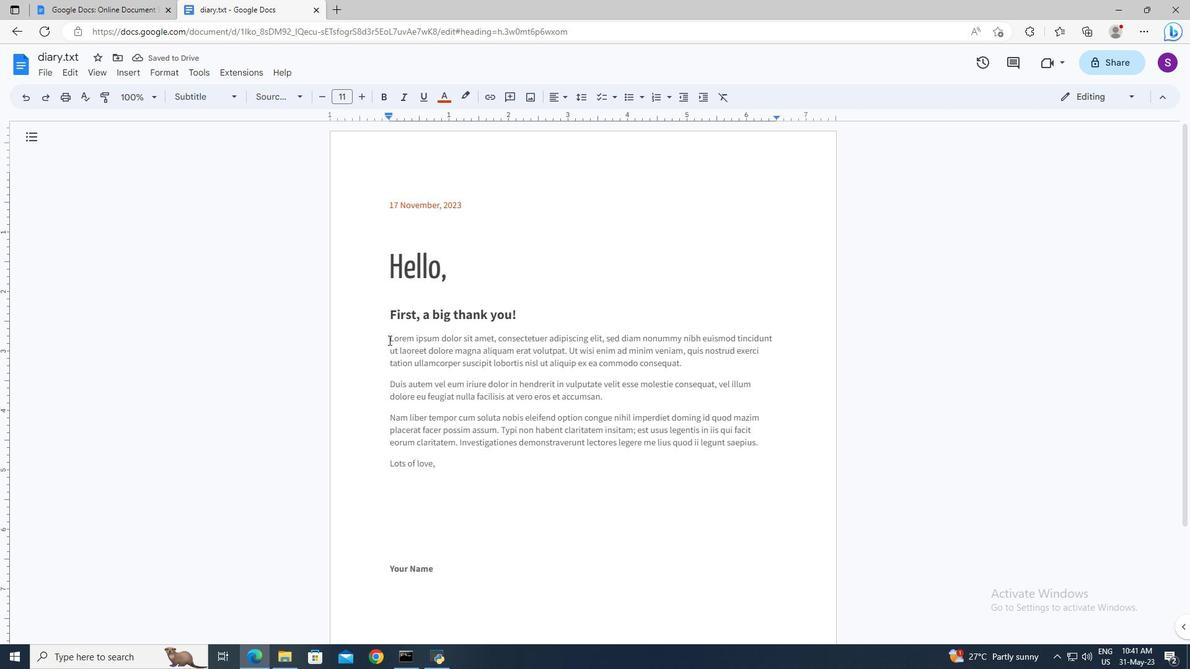 
Action: Key pressed <Key.shift><Key.down><Key.down><Key.down><Key.down><Key.delete><Key.shift>I<Key.space>can't<Key.space>thank<Key.space>you<Key.space>enough<Key.space>for<Key.space>your<Key.space>love<Key.space>and<Key.space>support.<Key.space><Key.shift>Your<Key.space>presence<Key.space>in<Key.space>my<Key.space>life<Key.space>brings<Key.space>me<Key.space>immense<Key.space>joy<Key.space>and<Key.space>comfort.<Key.space><Key.shift>Thank<Key.space>you<Key.space>for<Key.space>beinv<Key.backspace>g<Key.space>there<Key.space>for<Key.space>me.<Key.shift><Key.up>
Screenshot: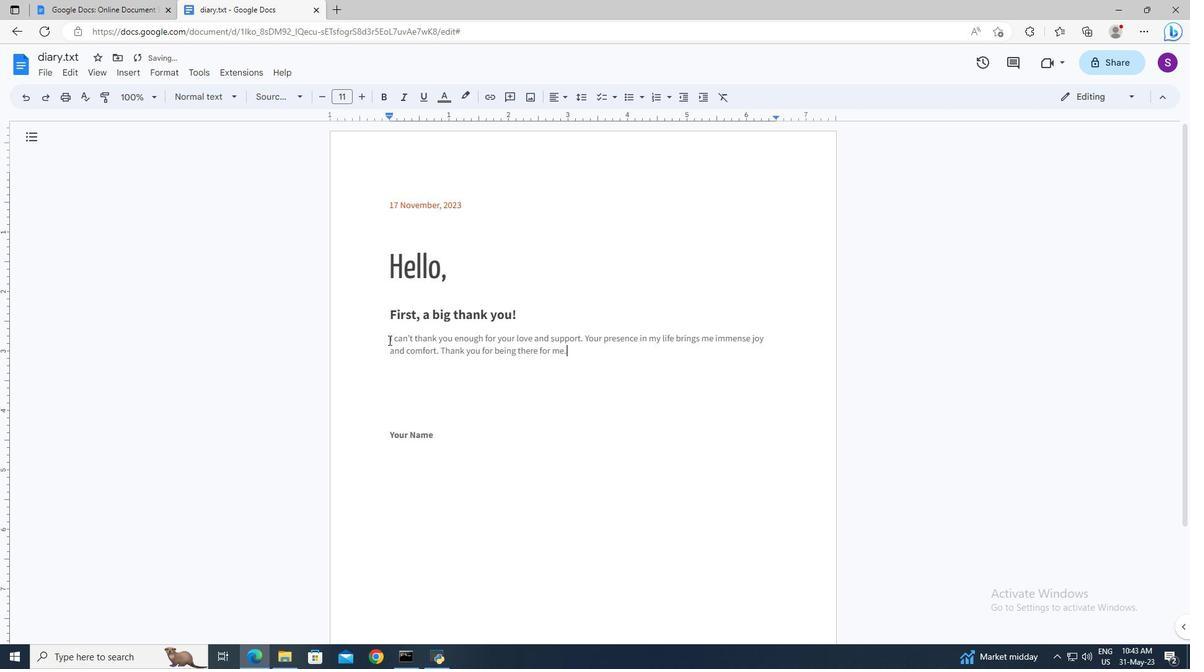 
Action: Mouse moved to (289, 96)
Screenshot: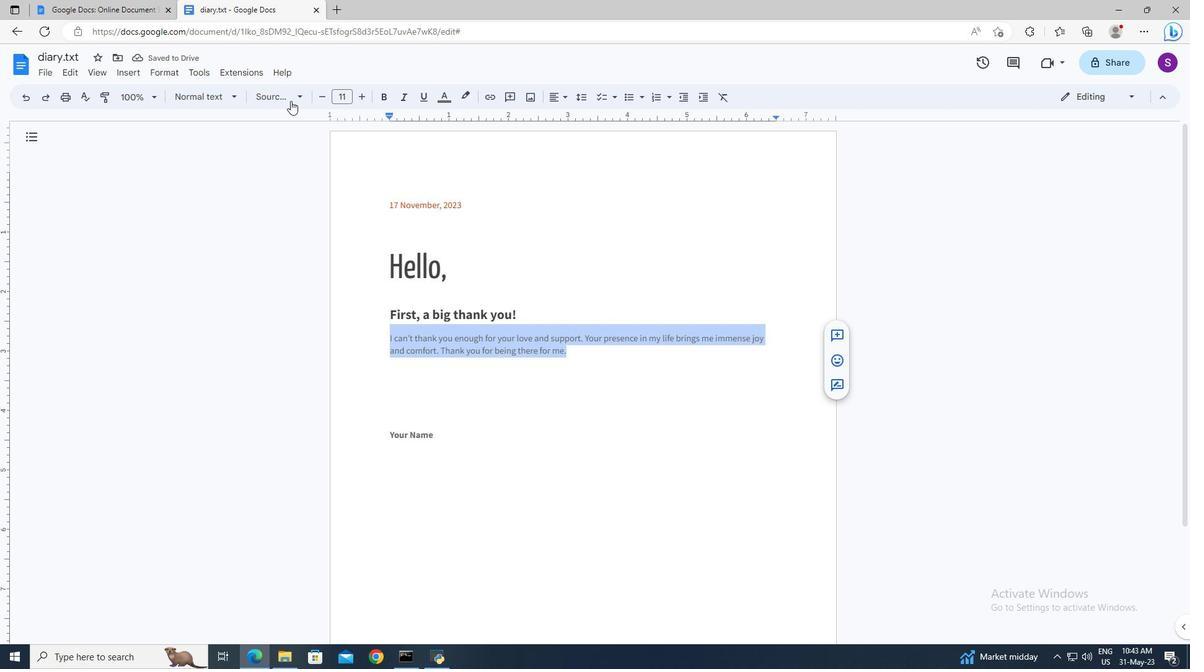 
Action: Mouse pressed left at (289, 96)
Screenshot: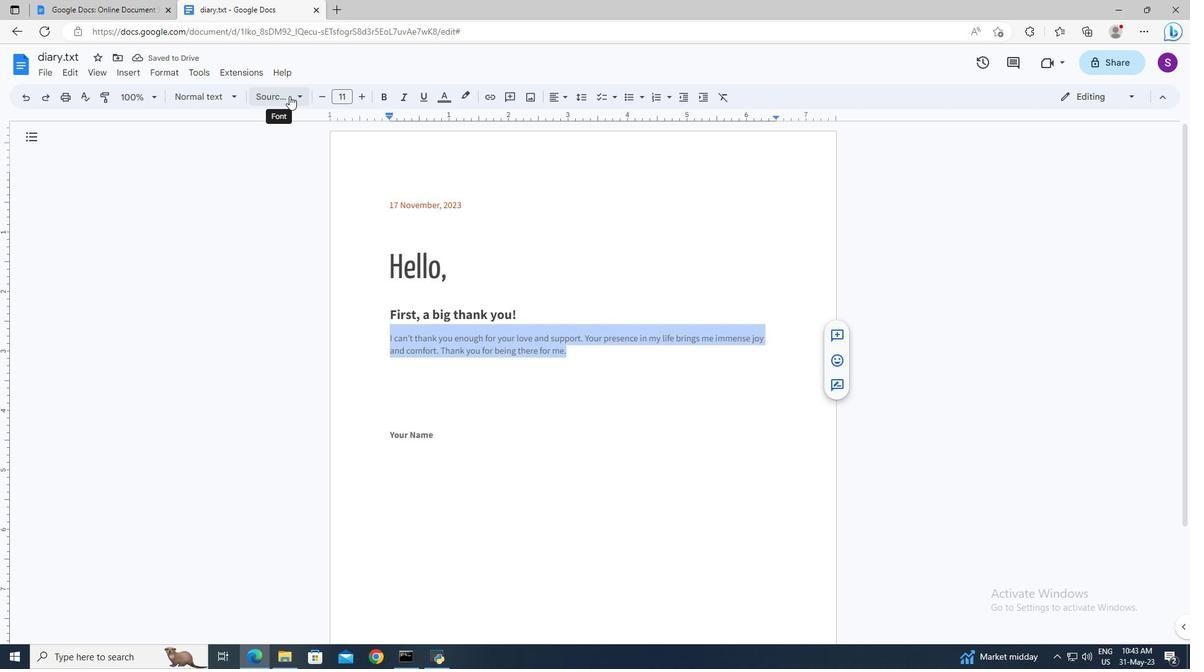 
Action: Mouse moved to (305, 490)
Screenshot: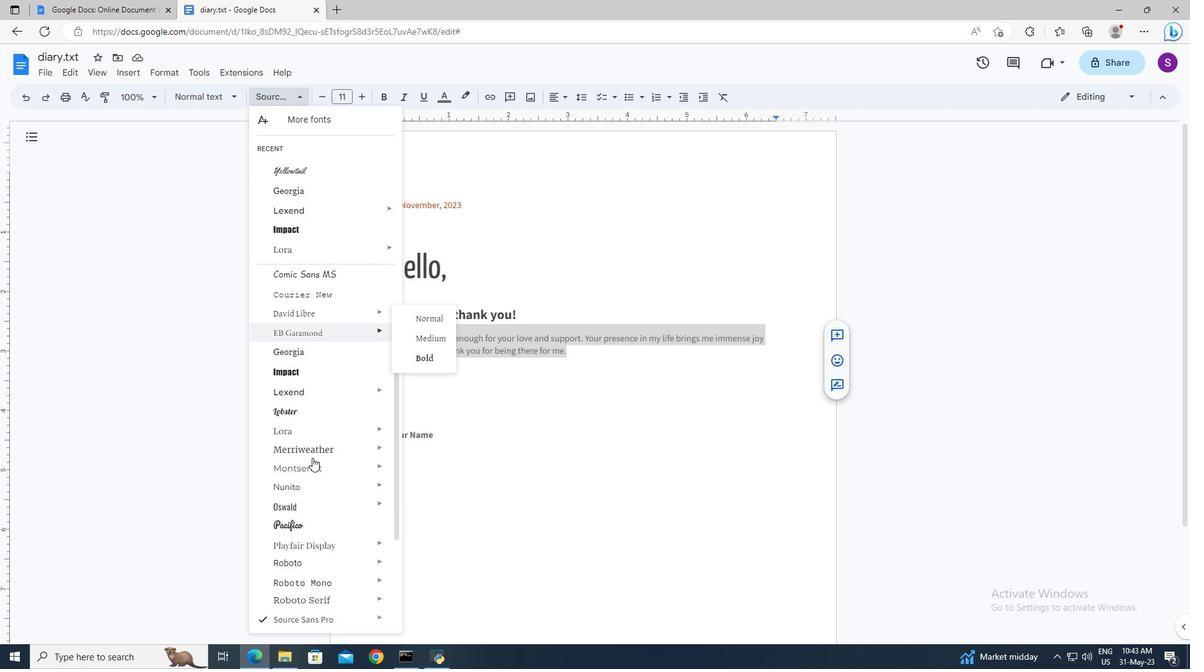 
Action: Mouse scrolled (305, 489) with delta (0, 0)
Screenshot: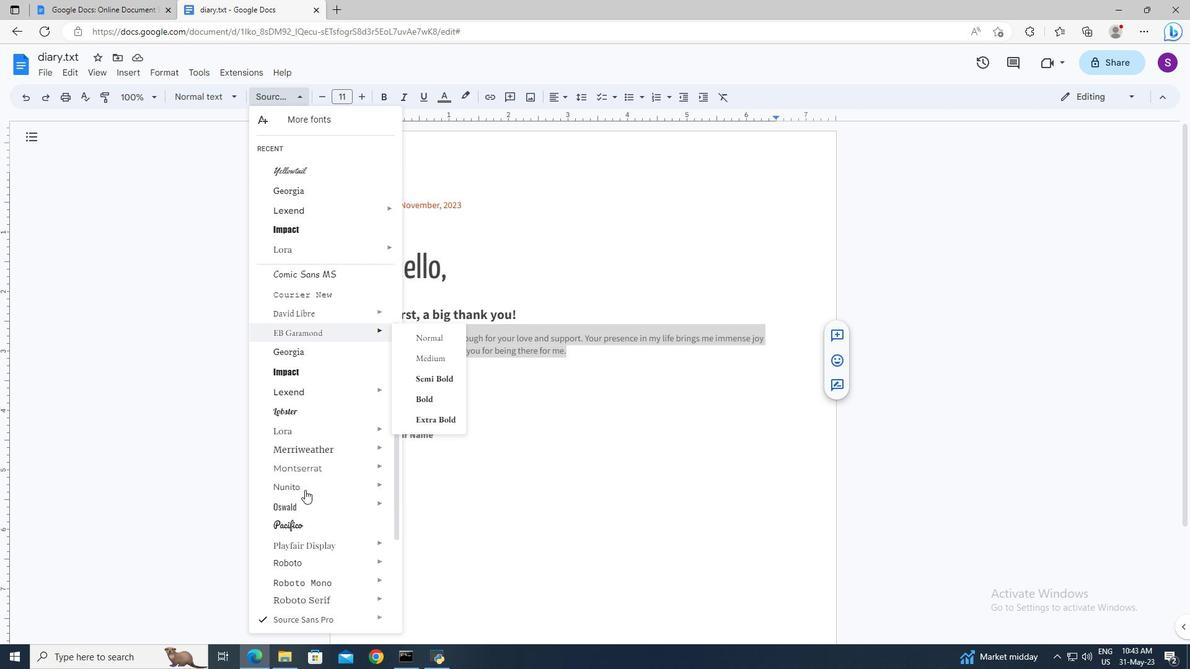 
Action: Mouse moved to (305, 490)
Screenshot: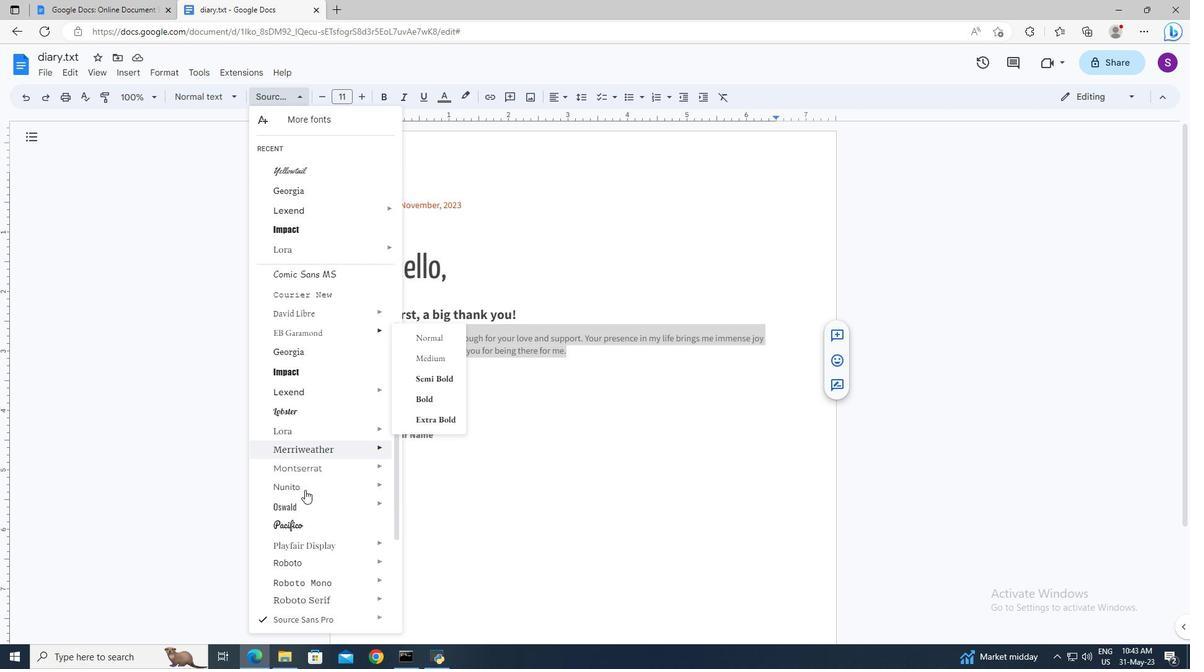 
Action: Mouse scrolled (305, 489) with delta (0, 0)
Screenshot: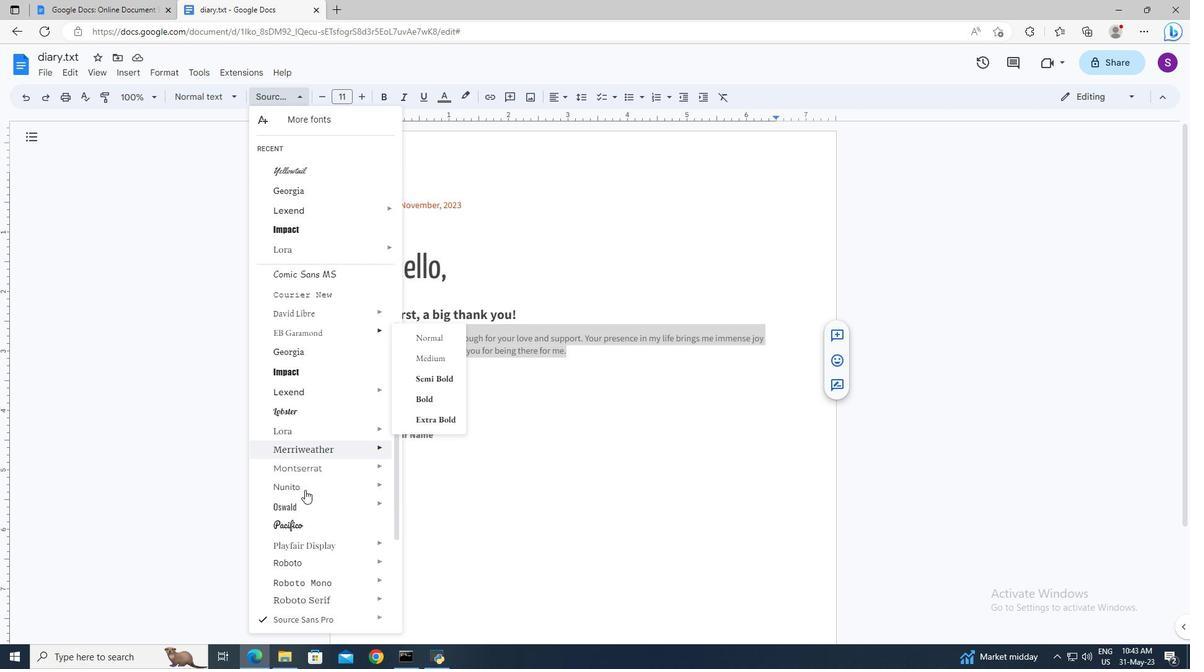 
Action: Mouse moved to (306, 490)
Screenshot: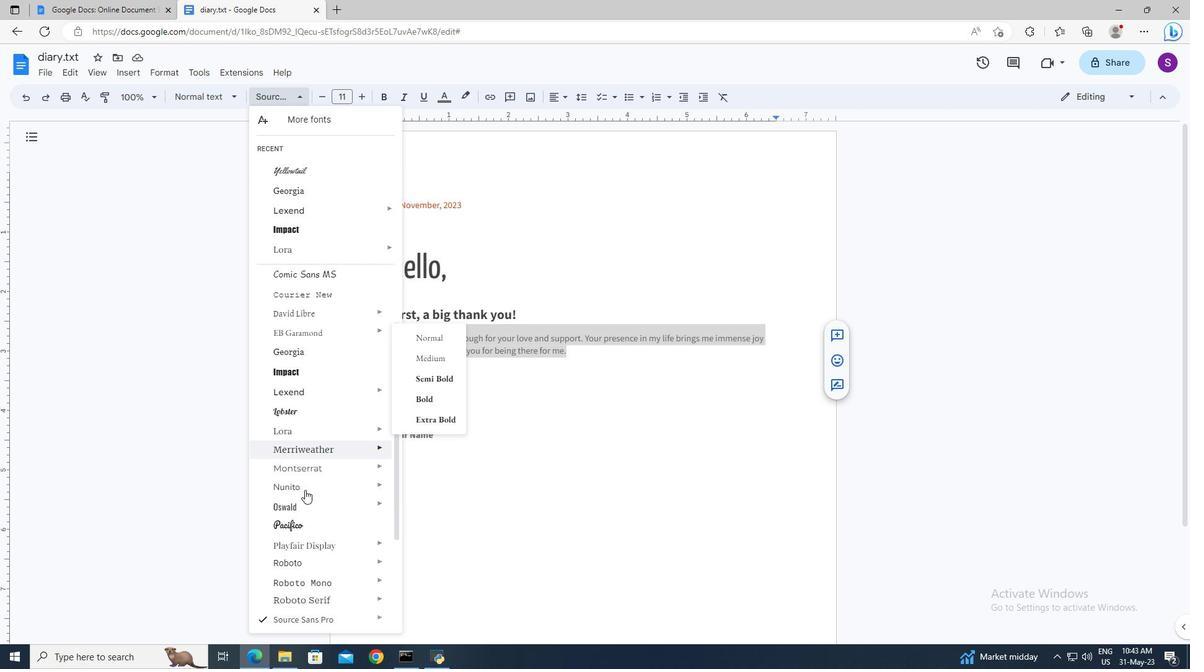 
Action: Mouse scrolled (306, 489) with delta (0, 0)
Screenshot: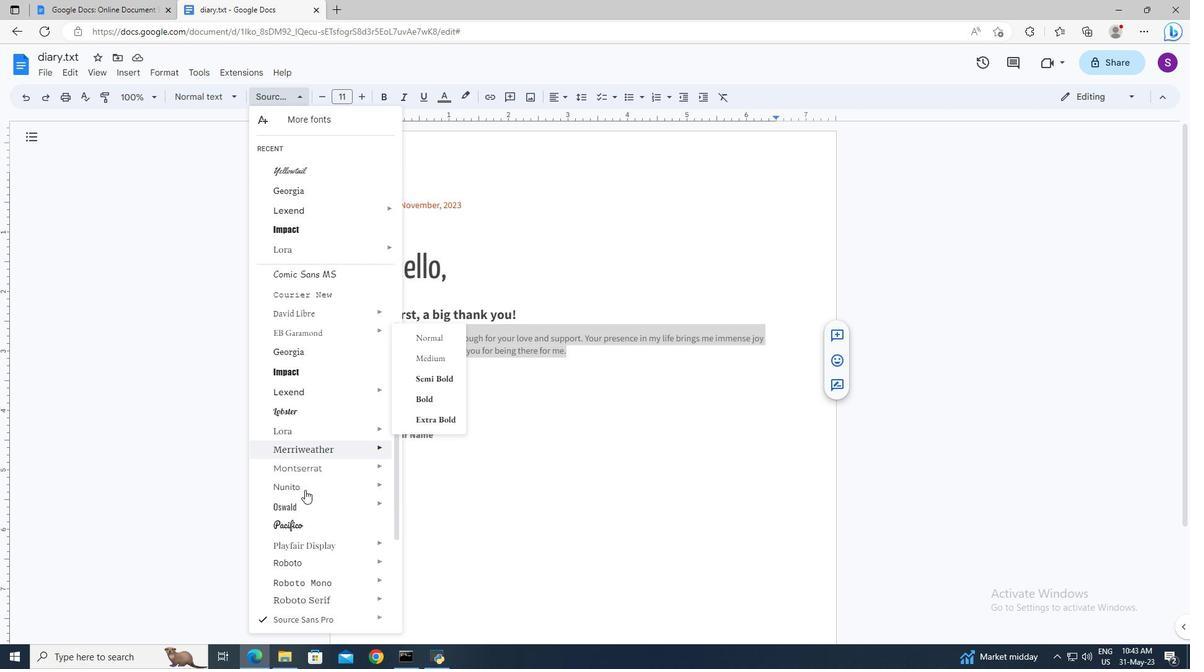 
Action: Mouse scrolled (306, 489) with delta (0, 0)
Screenshot: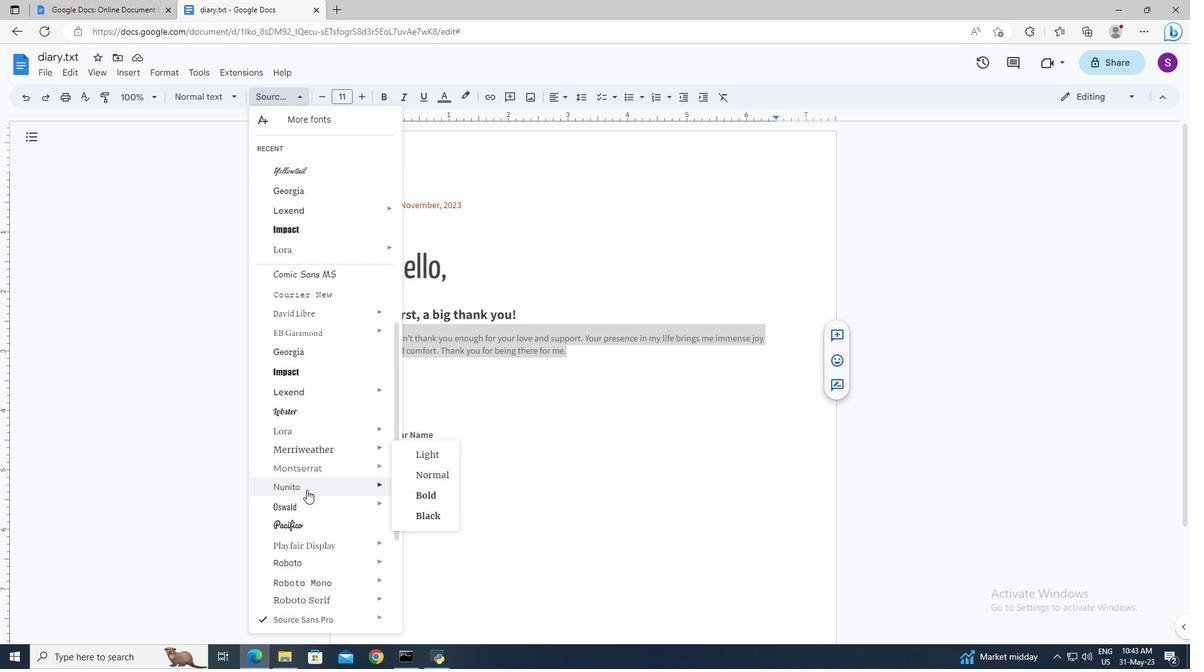 
Action: Mouse scrolled (306, 489) with delta (0, 0)
Screenshot: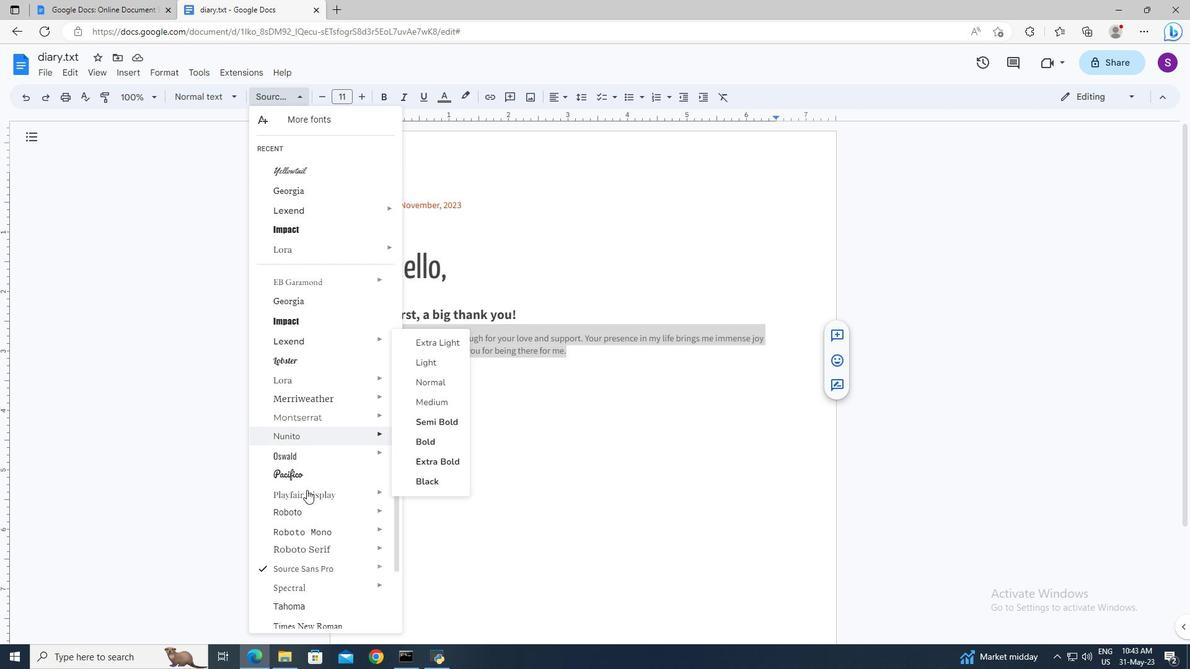 
Action: Mouse moved to (302, 577)
Screenshot: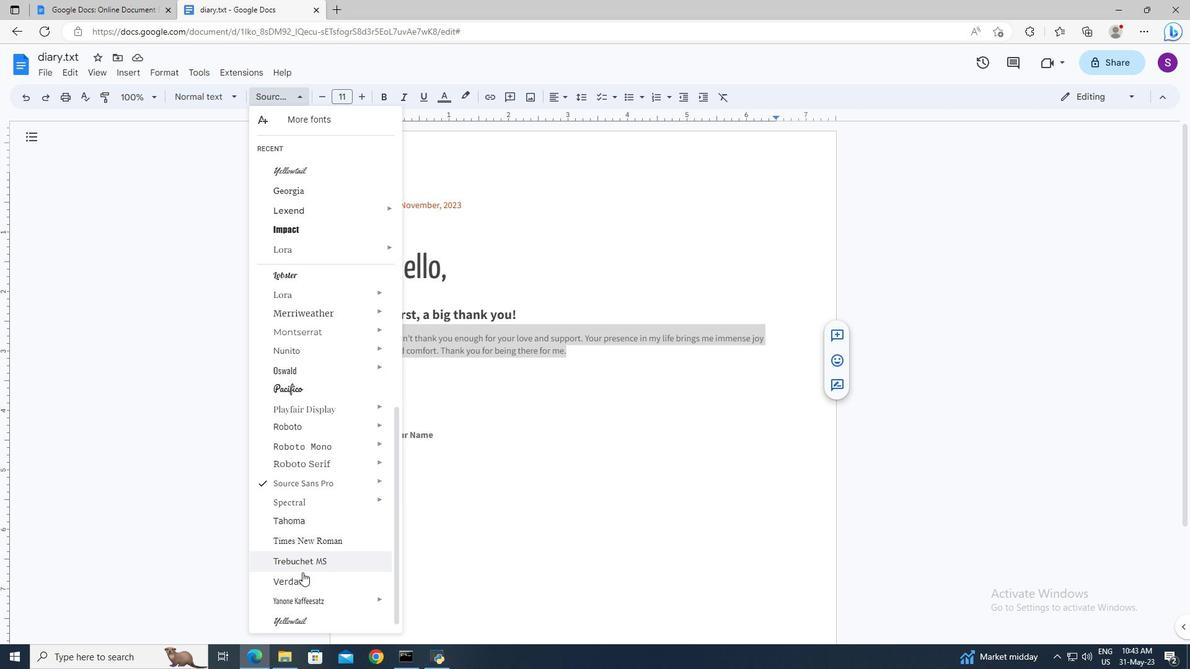 
Action: Mouse pressed left at (302, 577)
Screenshot: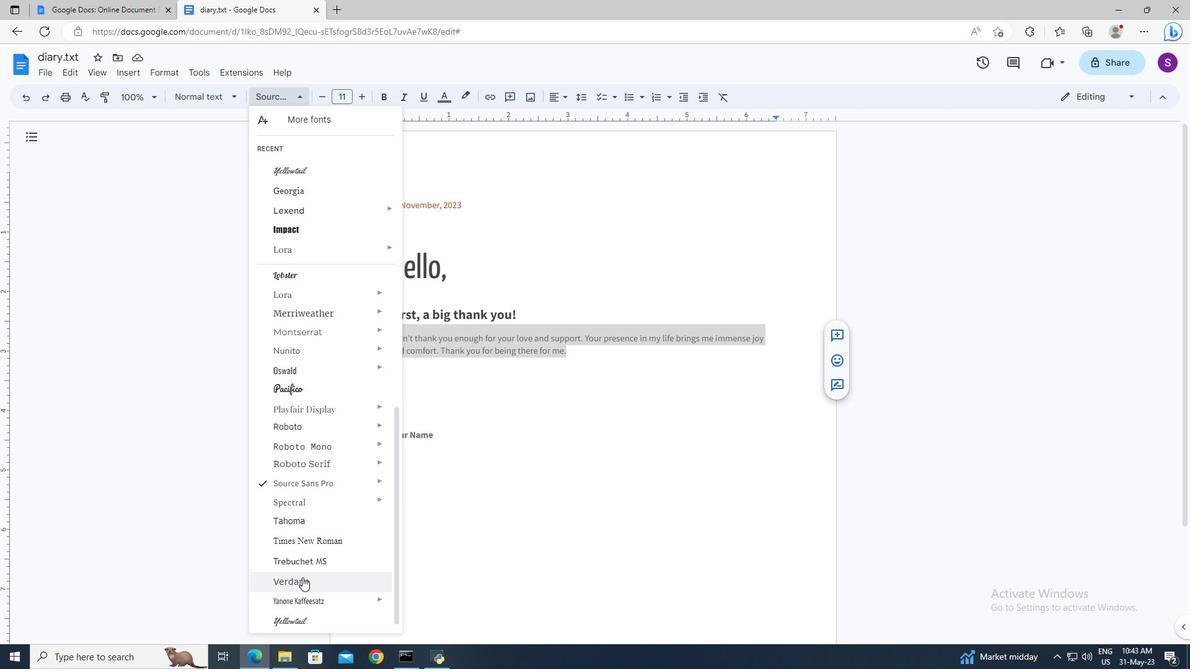 
Action: Mouse moved to (342, 97)
Screenshot: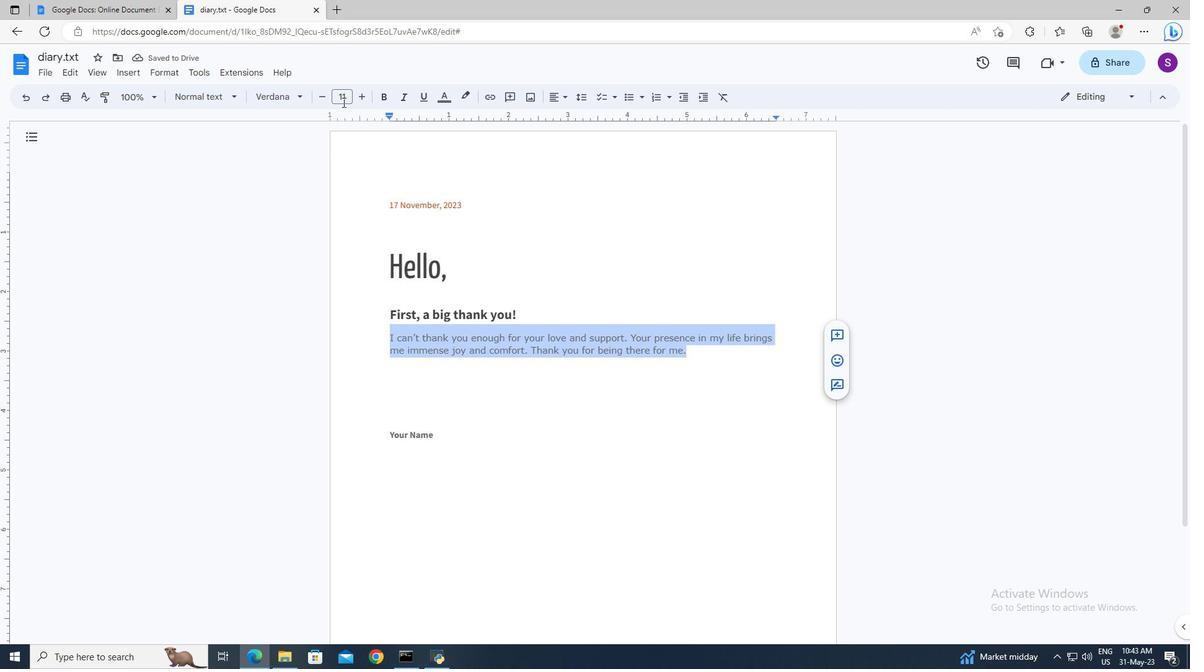 
Action: Mouse pressed left at (342, 97)
Screenshot: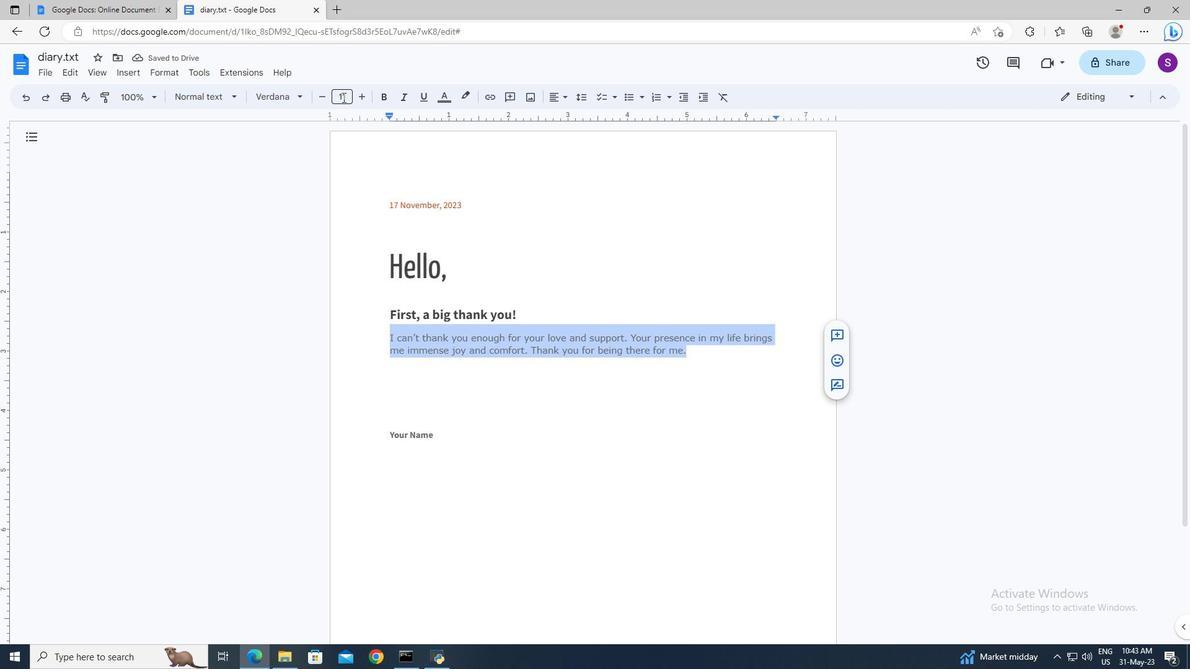 
Action: Mouse moved to (338, 93)
Screenshot: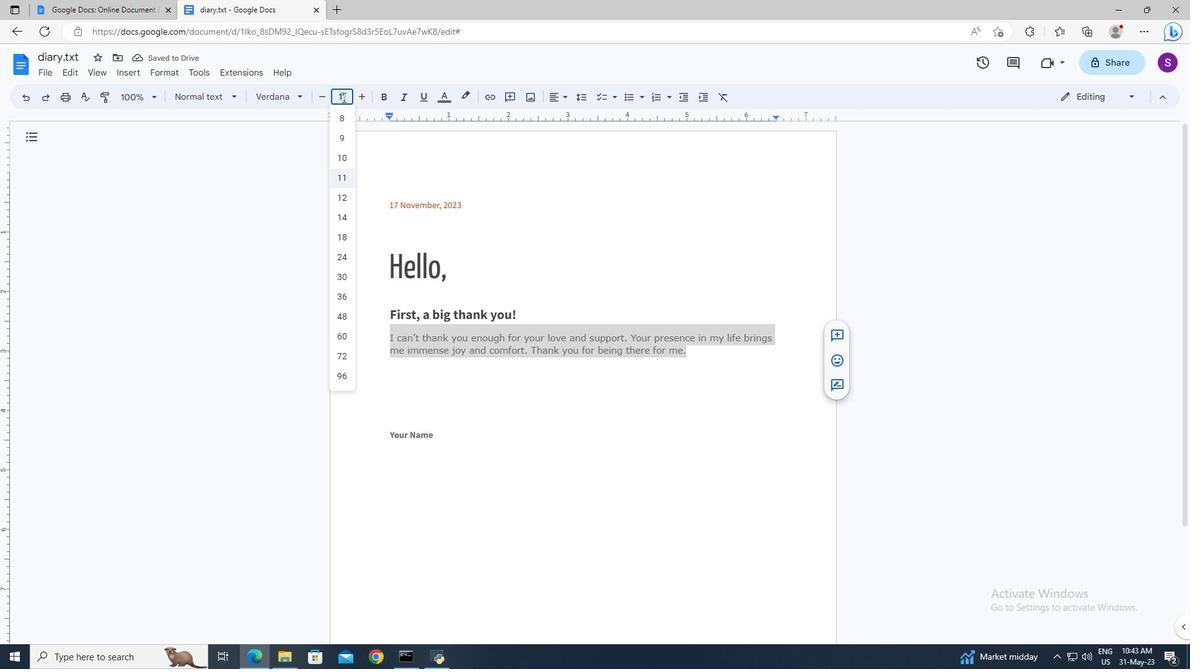 
Action: Key pressed 14<Key.enter>
Screenshot: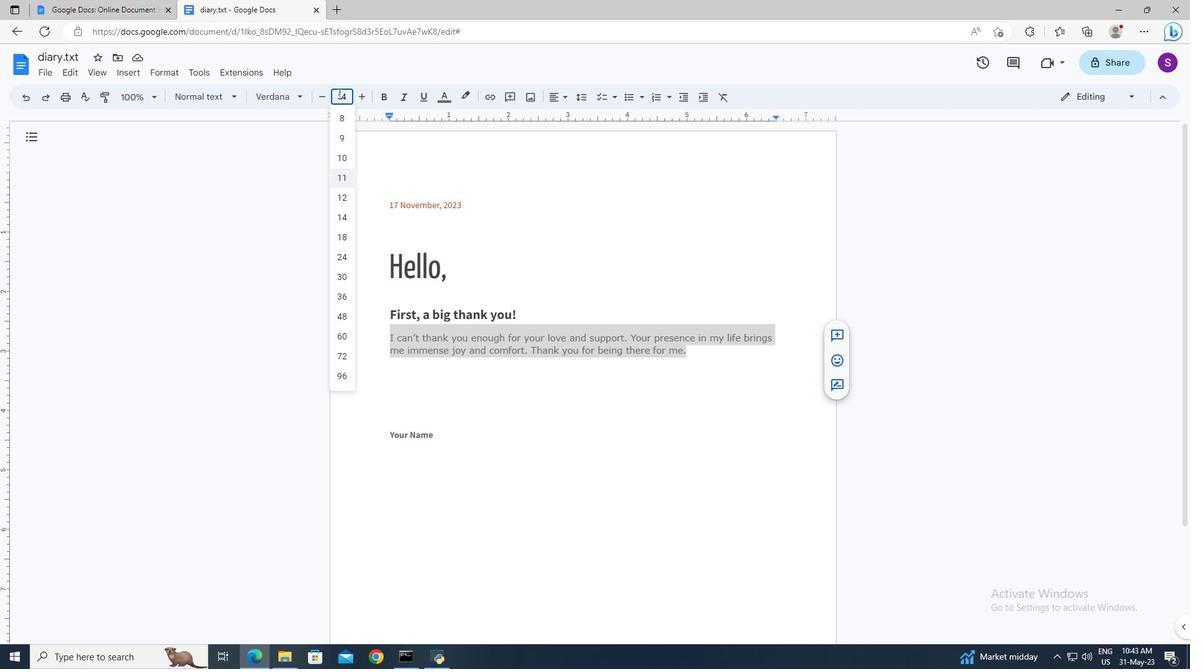 
Action: Mouse moved to (389, 460)
Screenshot: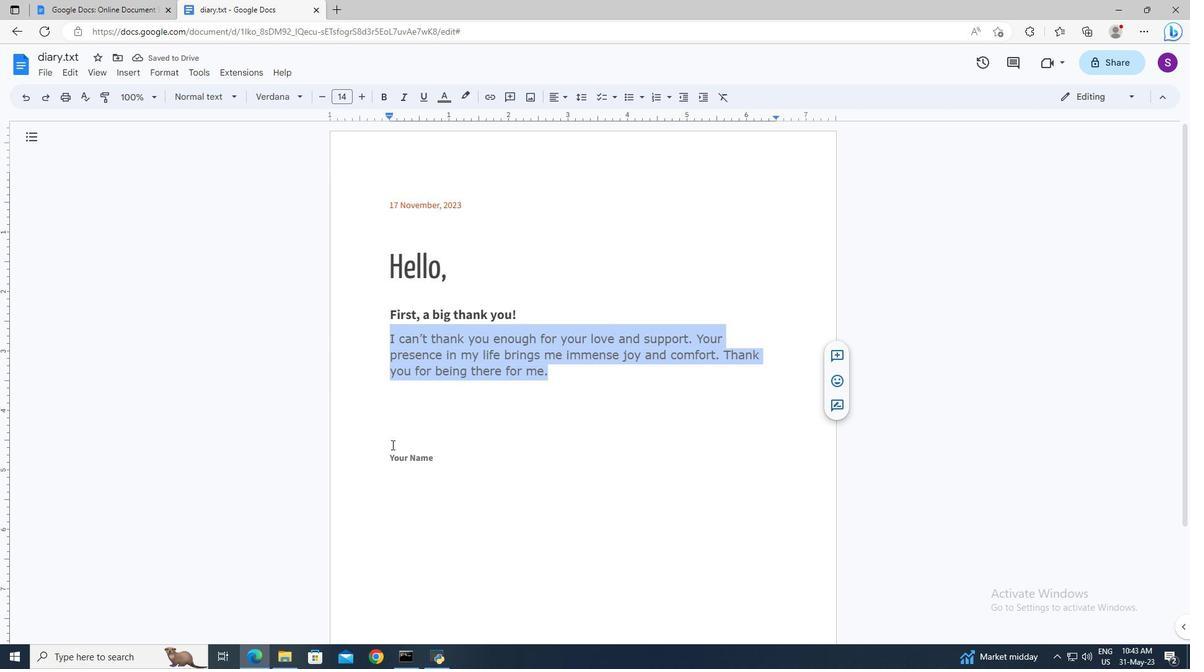 
Action: Mouse pressed left at (389, 460)
Screenshot: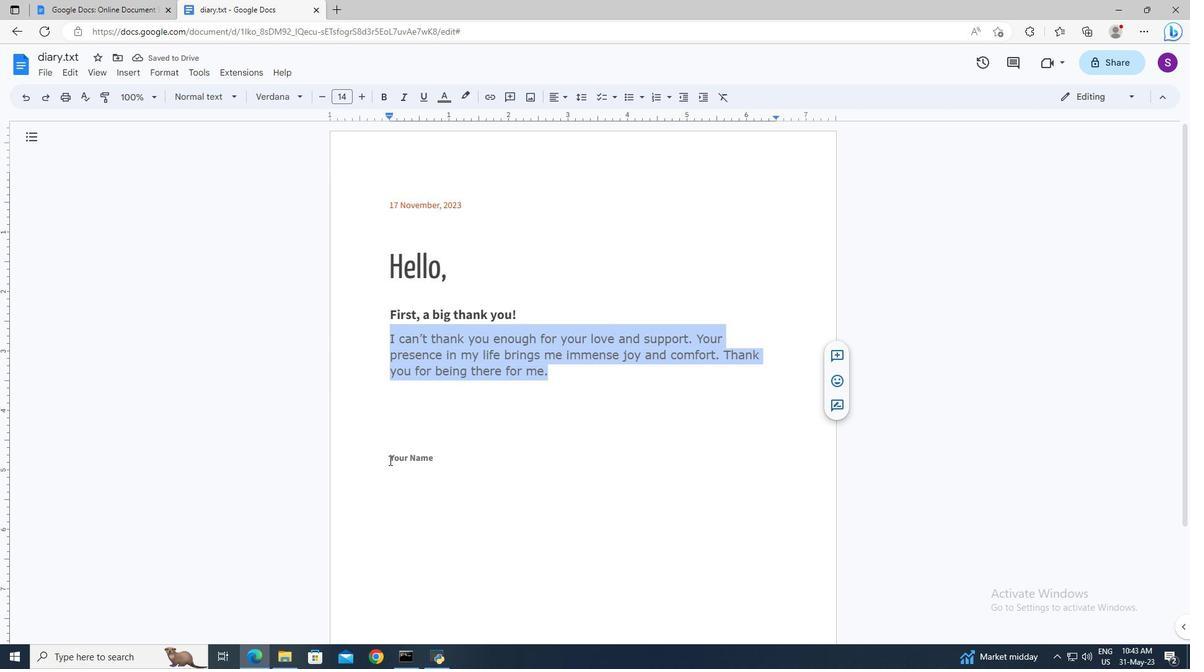 
Action: Key pressed <Key.shift><Key.right><Key.right><Key.delete><Key.shift>Jane
Screenshot: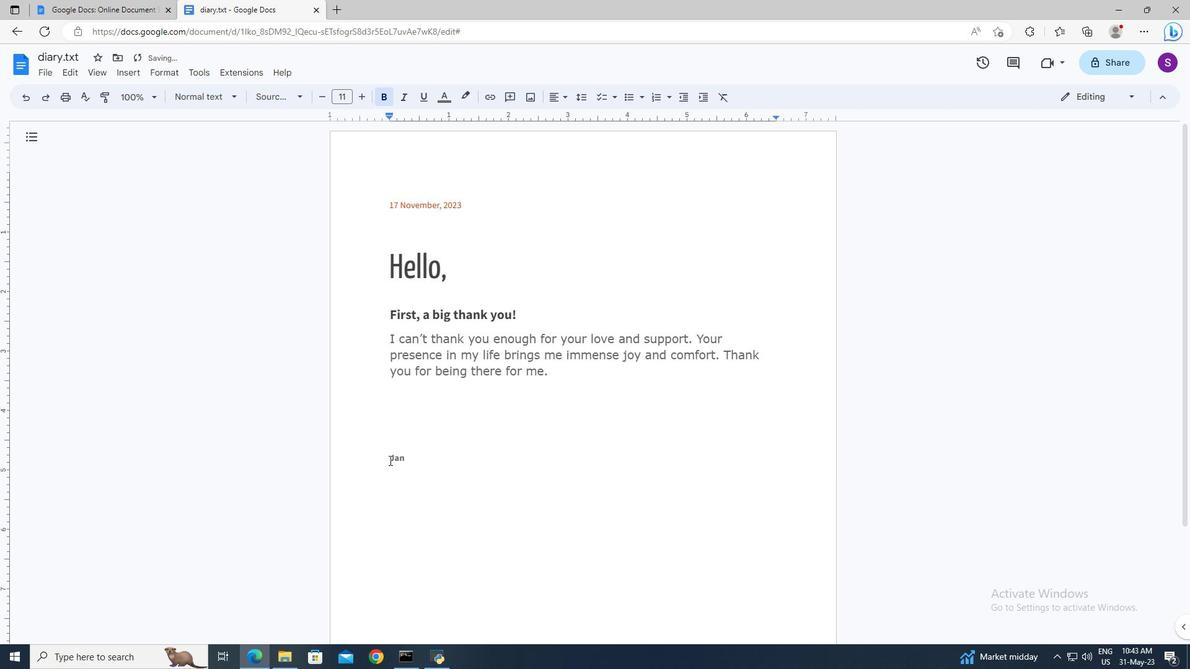 
